 Task: Set up a 75-minute career fair participation.
Action: Mouse pressed left at (84, 140)
Screenshot: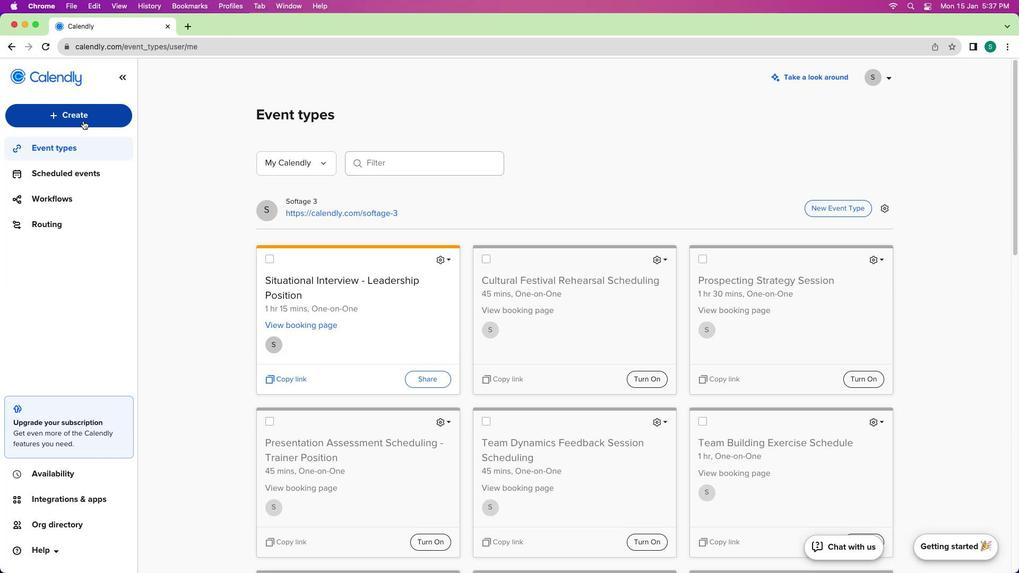 
Action: Mouse moved to (90, 169)
Screenshot: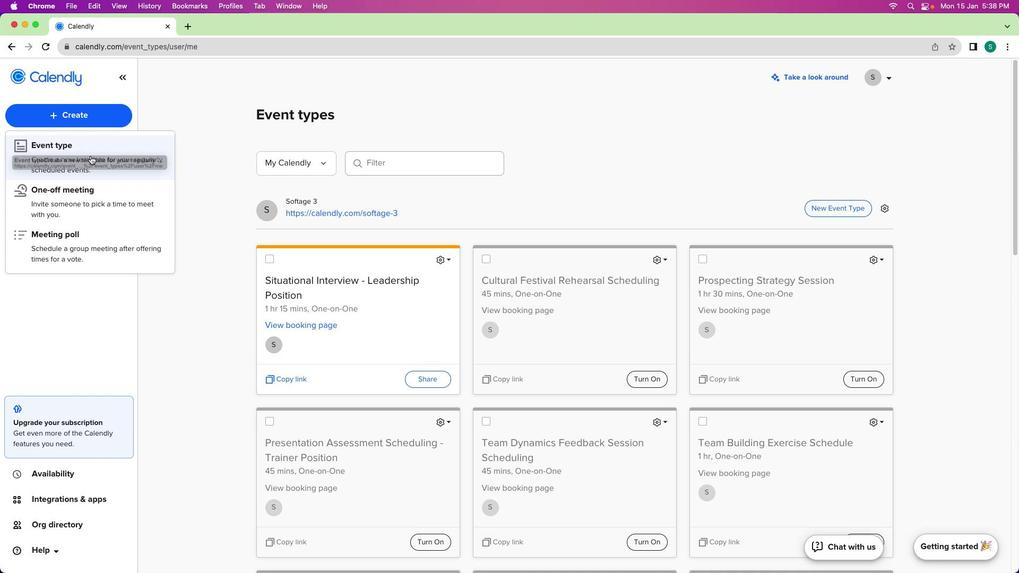 
Action: Mouse pressed left at (90, 169)
Screenshot: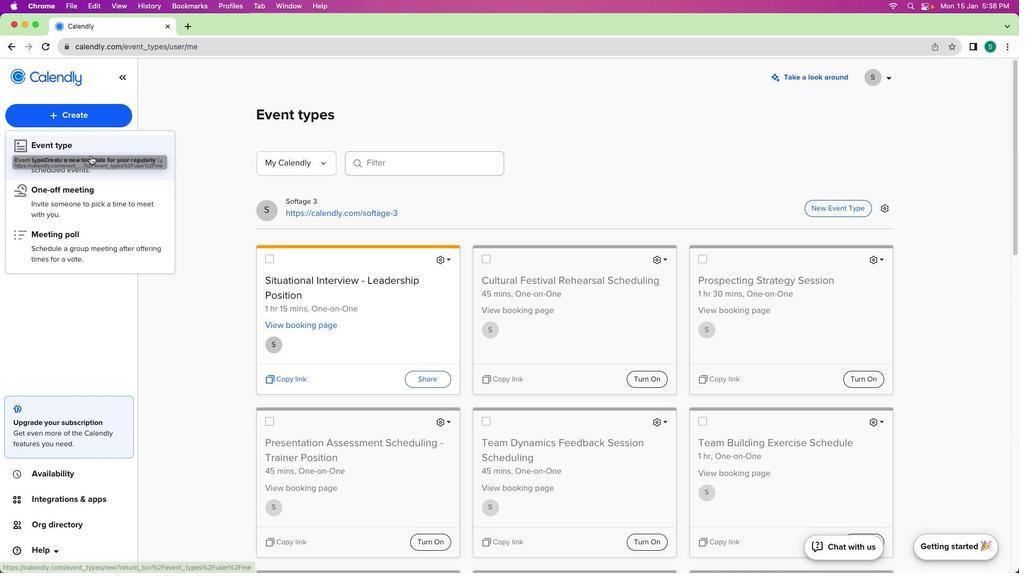 
Action: Mouse moved to (120, 172)
Screenshot: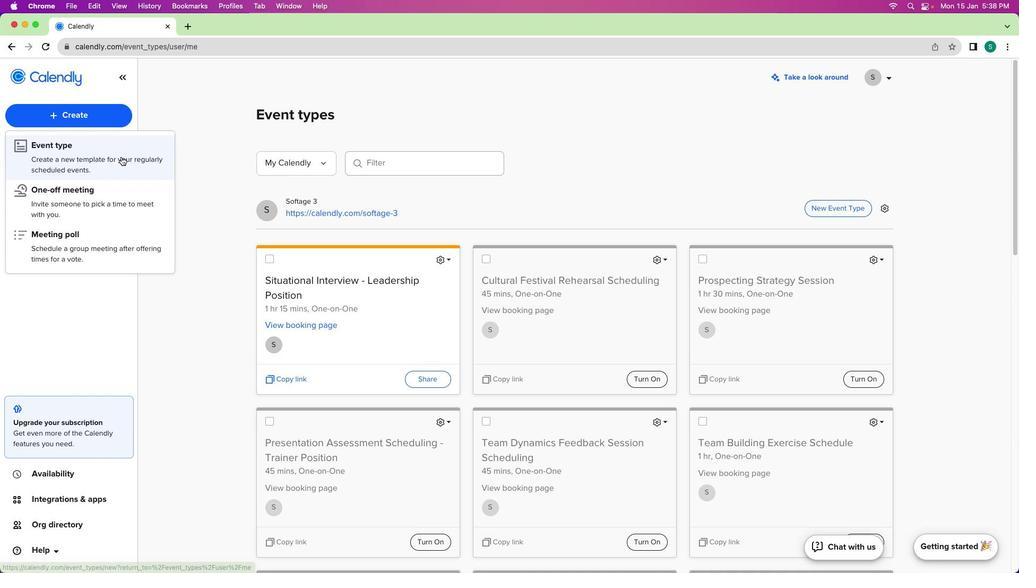 
Action: Mouse pressed left at (120, 172)
Screenshot: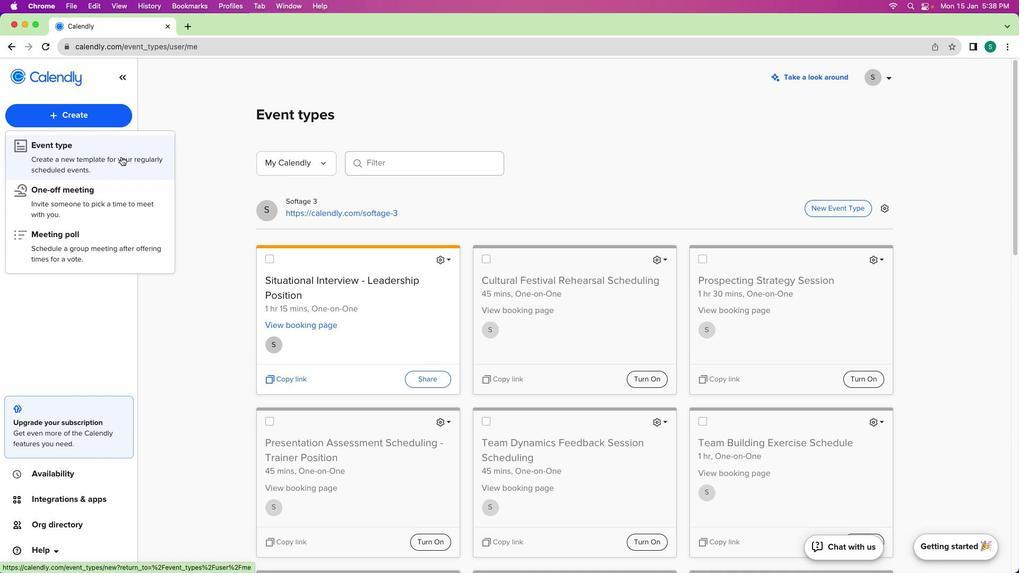 
Action: Mouse moved to (373, 211)
Screenshot: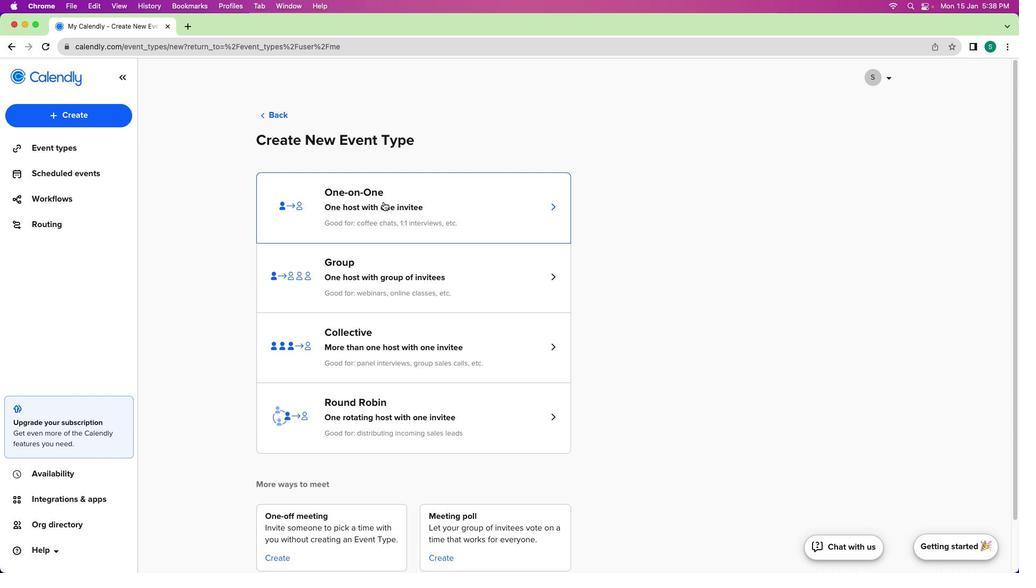 
Action: Mouse pressed left at (373, 211)
Screenshot: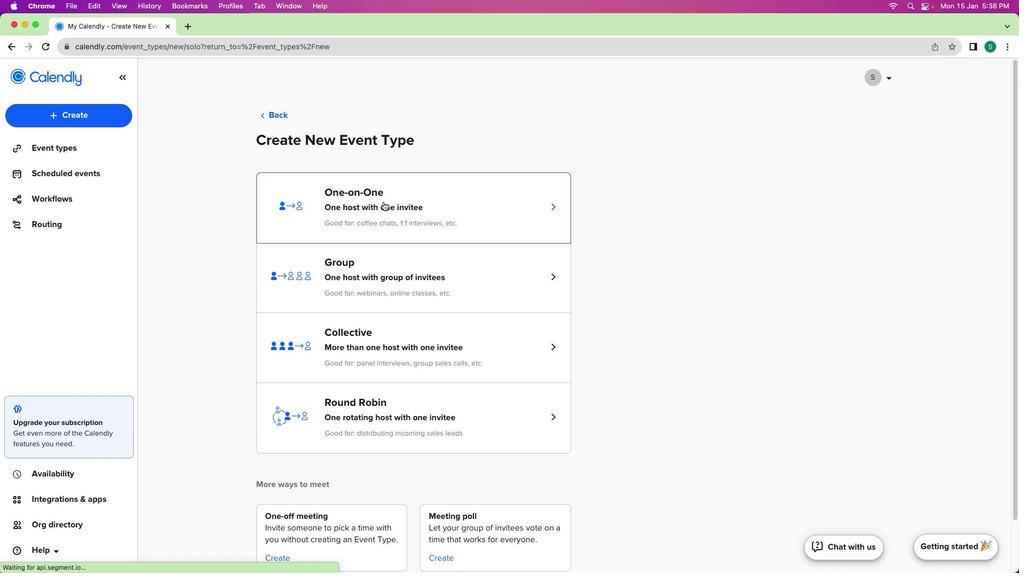 
Action: Mouse moved to (100, 175)
Screenshot: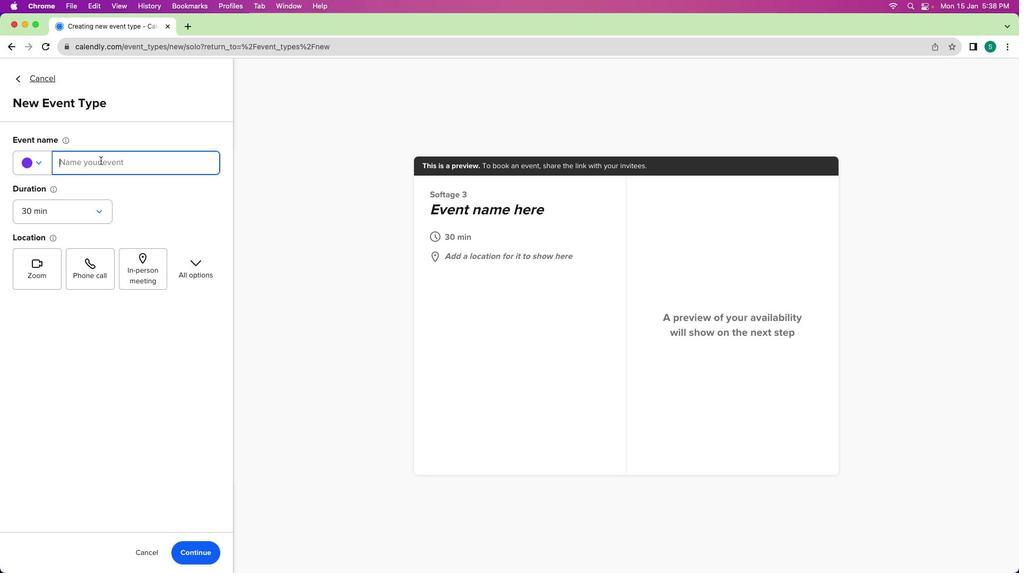 
Action: Mouse pressed left at (100, 175)
Screenshot: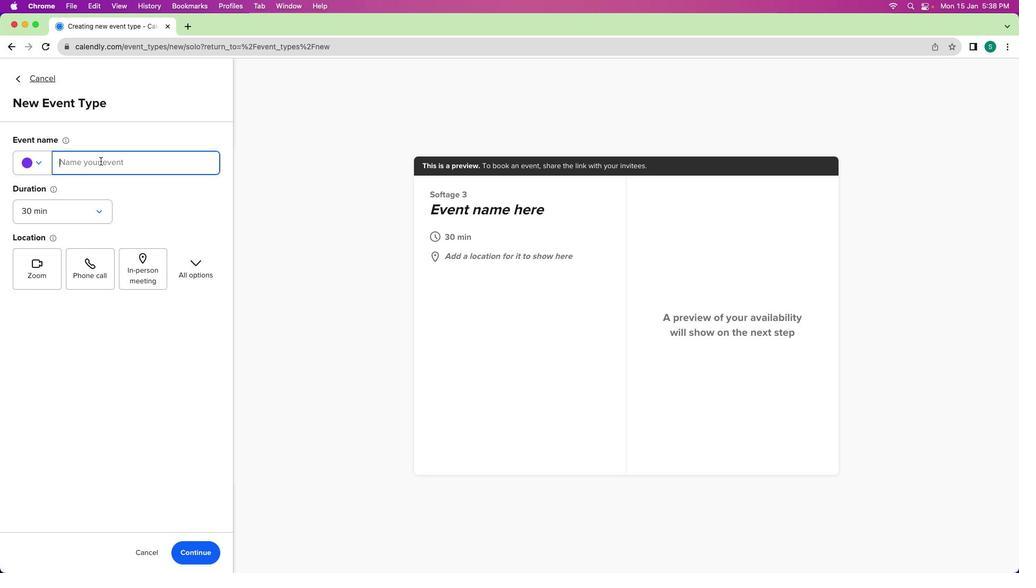 
Action: Mouse moved to (101, 175)
Screenshot: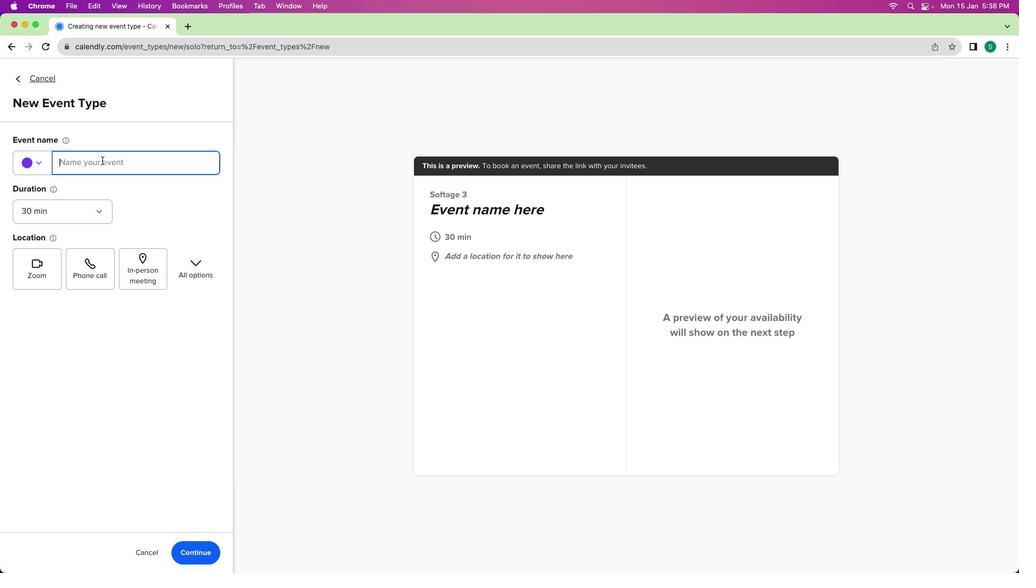 
Action: Key pressed Key.shift'C''a''r''e''e''r'Key.spaceKey.shift'F''a''i''r'Key.spaceKey.spaceKey.backspaceKey.shift'P''r'Key.backspace'a''r''t''i''c''i''p''a''t''i''o''n'Key.spaceKey.shift'S''c''h''e''d''u''l''i''n''g'
Screenshot: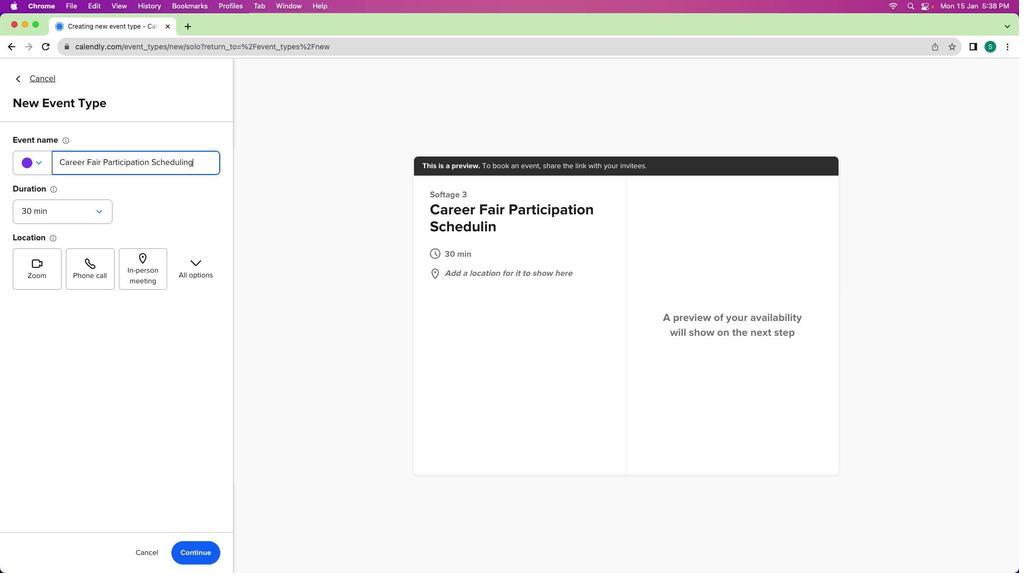 
Action: Mouse moved to (41, 220)
Screenshot: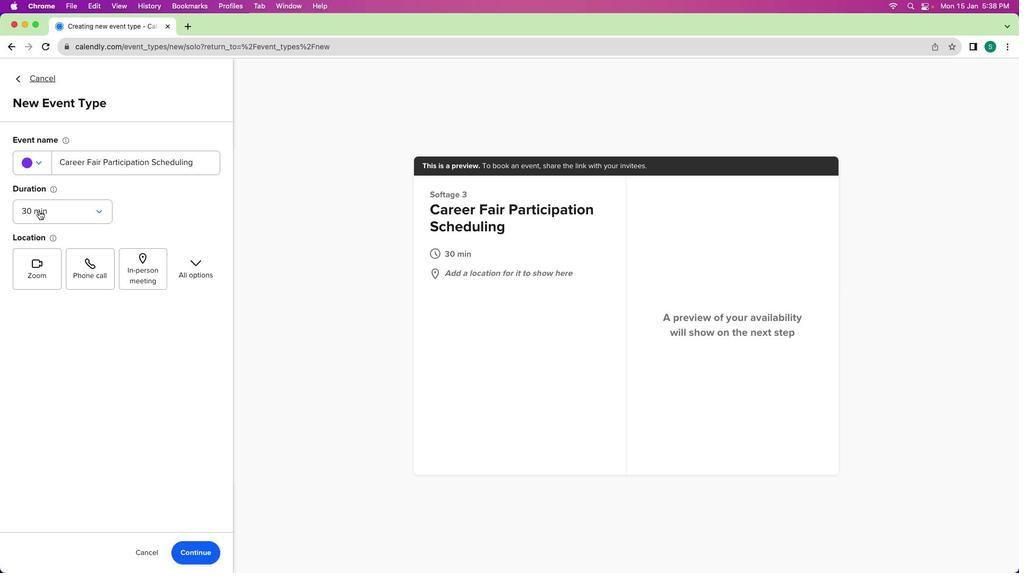 
Action: Mouse pressed left at (41, 220)
Screenshot: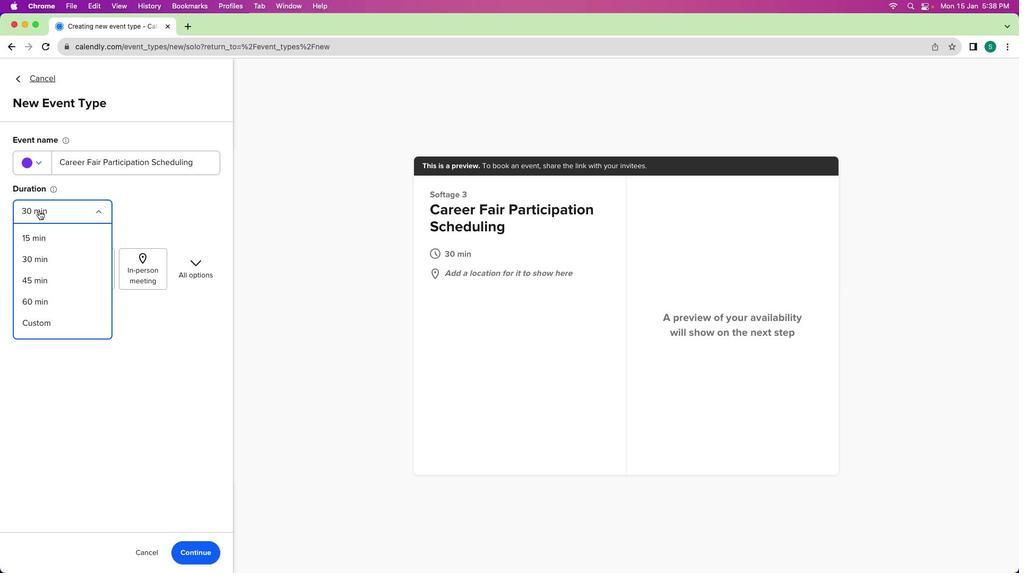 
Action: Mouse moved to (50, 318)
Screenshot: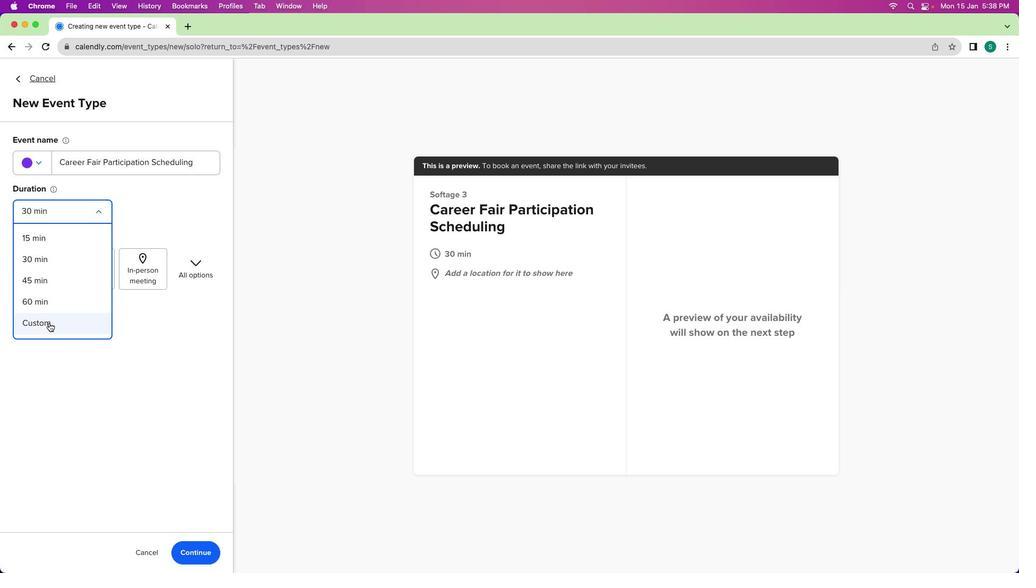
Action: Mouse pressed left at (50, 318)
Screenshot: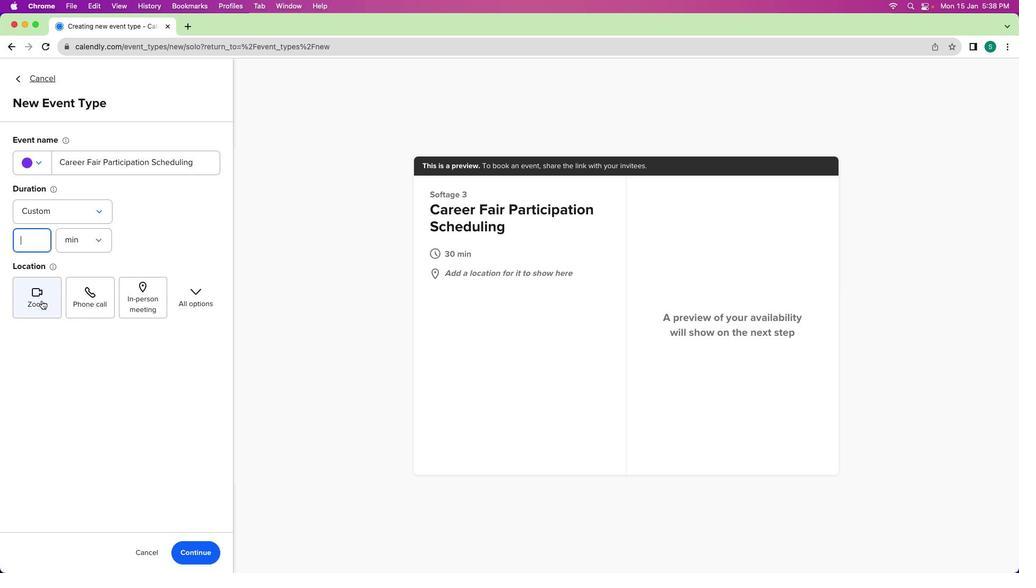 
Action: Mouse moved to (26, 243)
Screenshot: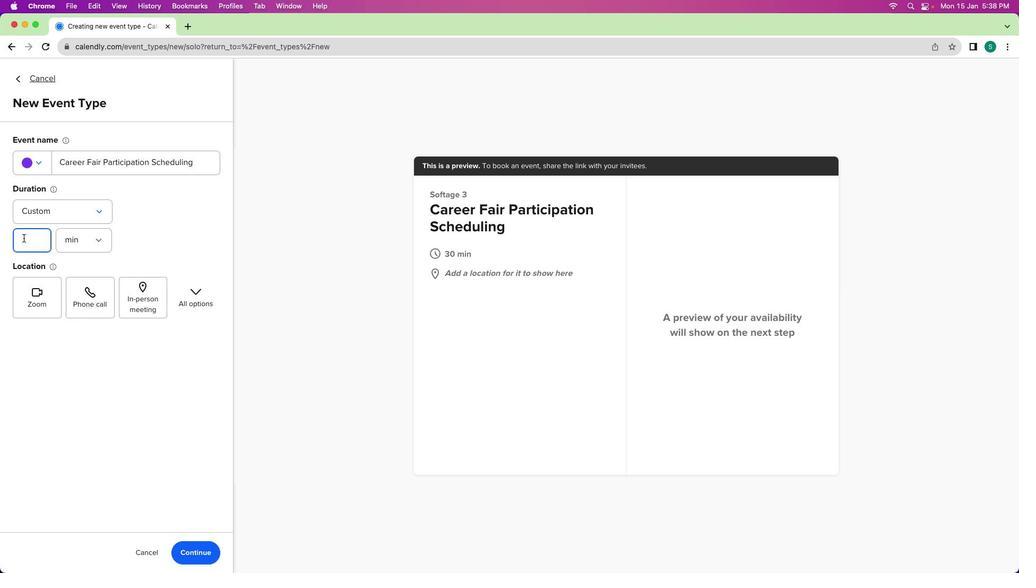 
Action: Key pressed '7''5'
Screenshot: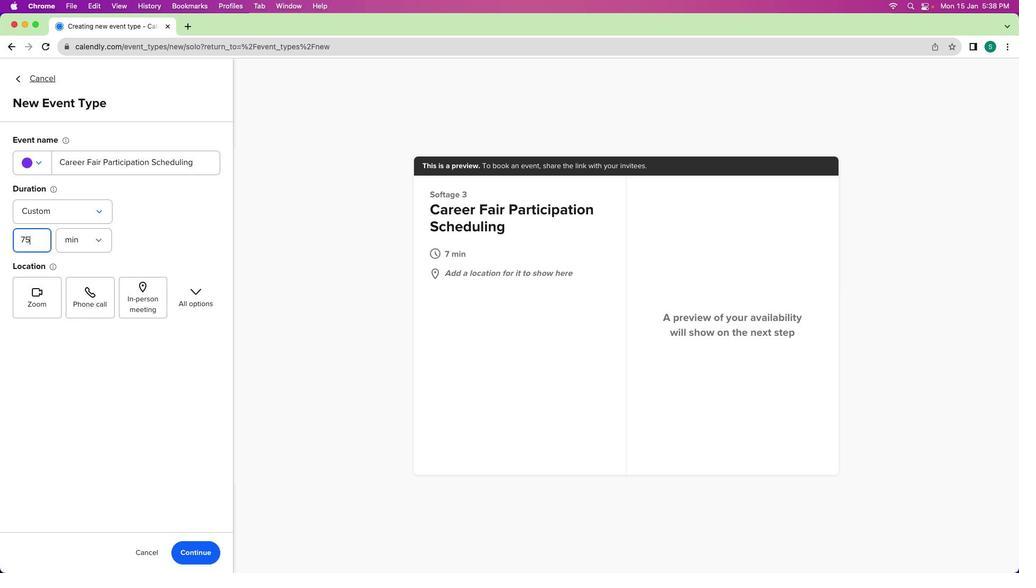 
Action: Mouse moved to (40, 184)
Screenshot: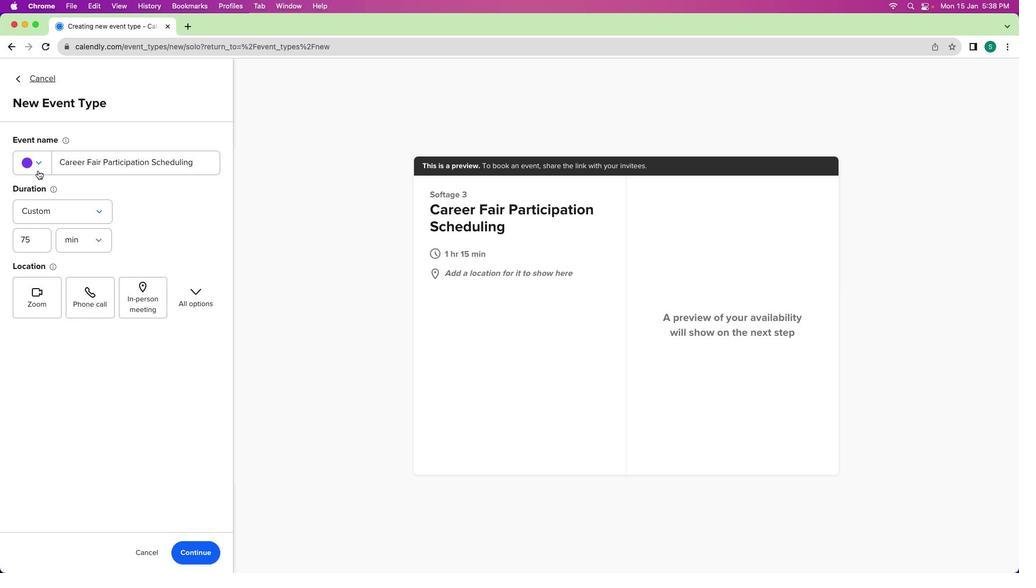 
Action: Mouse pressed left at (40, 184)
Screenshot: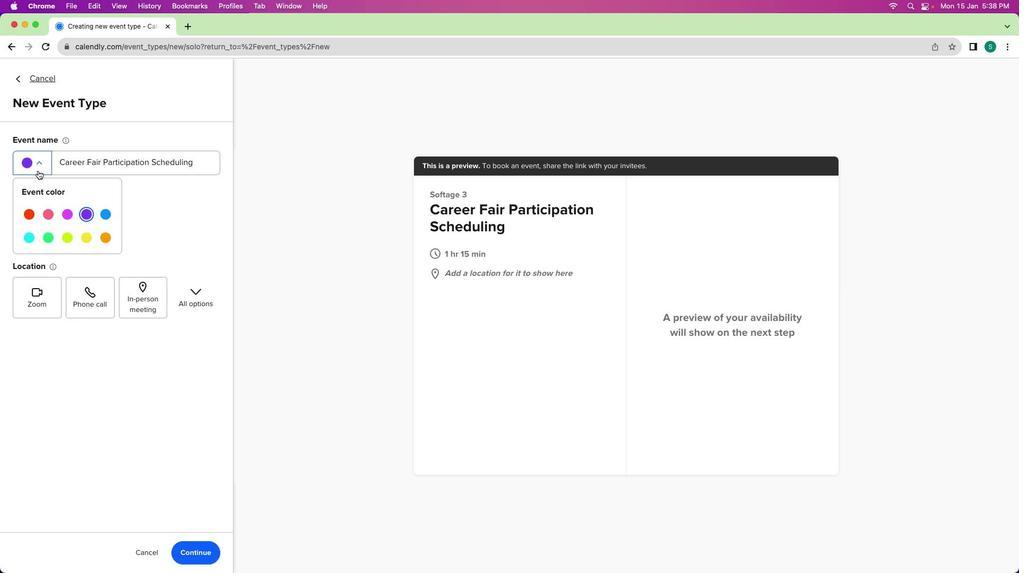 
Action: Mouse moved to (101, 241)
Screenshot: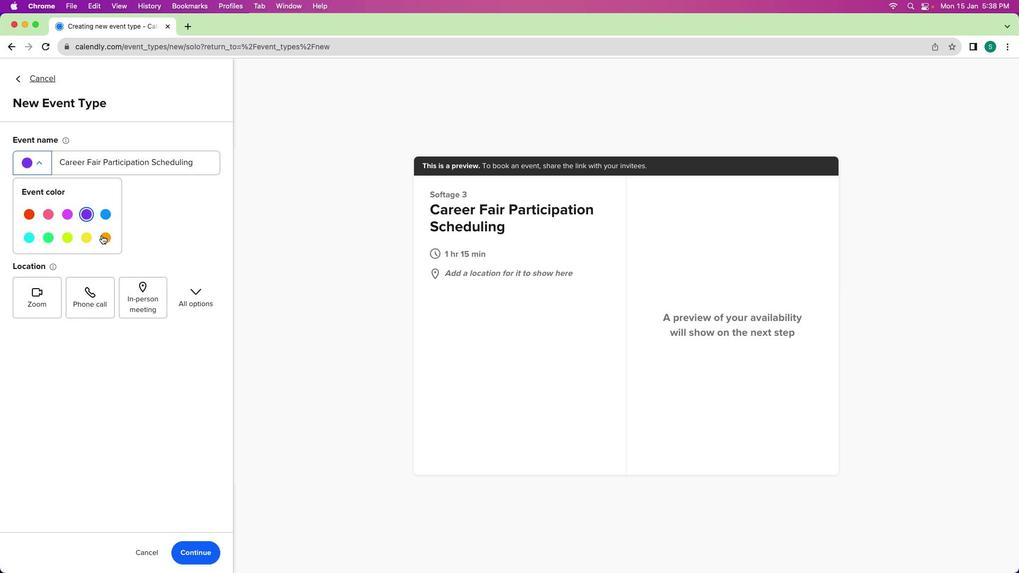 
Action: Mouse pressed left at (101, 241)
Screenshot: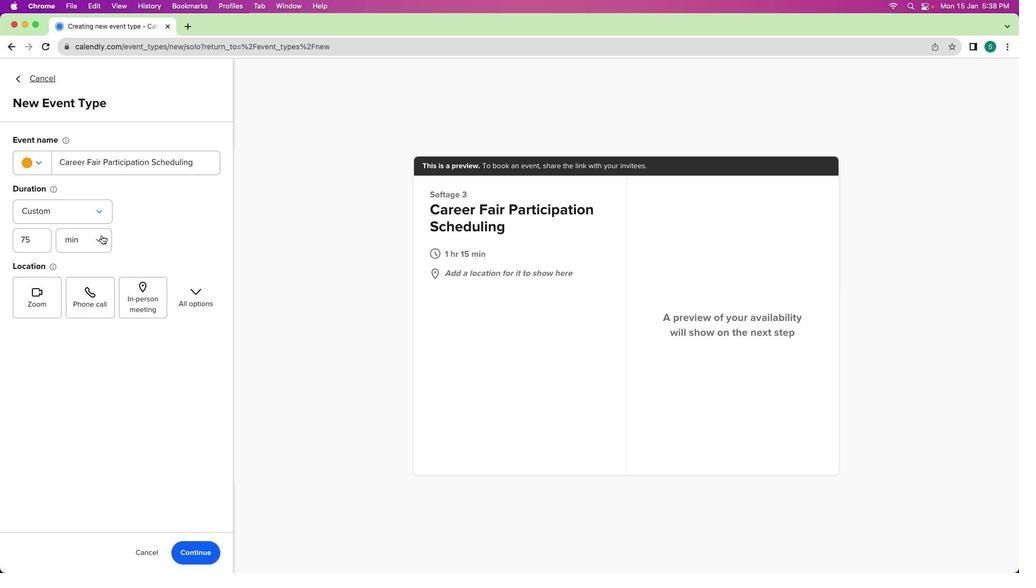
Action: Mouse moved to (132, 309)
Screenshot: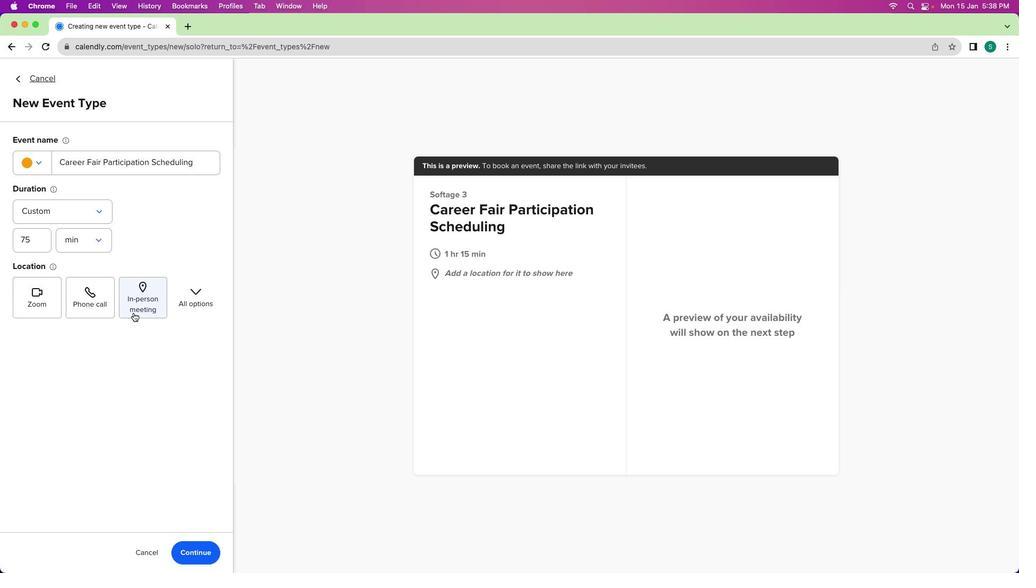
Action: Mouse pressed left at (132, 309)
Screenshot: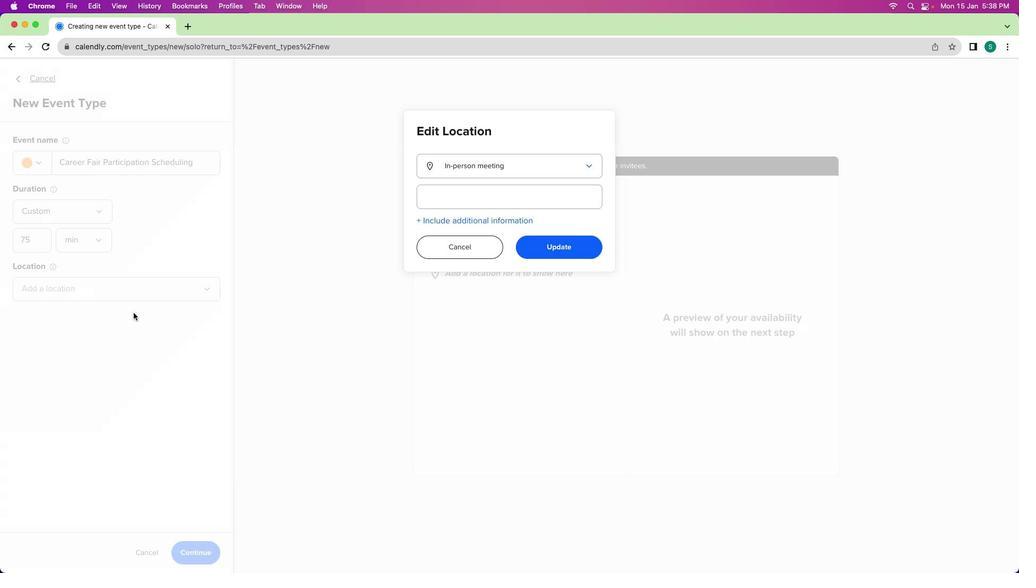 
Action: Mouse moved to (470, 204)
Screenshot: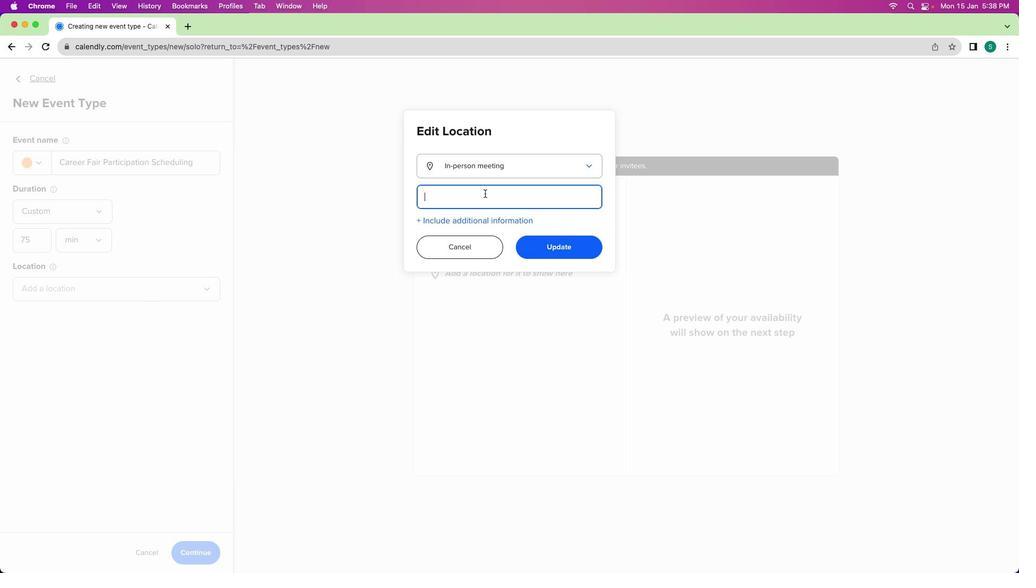 
Action: Mouse pressed left at (470, 204)
Screenshot: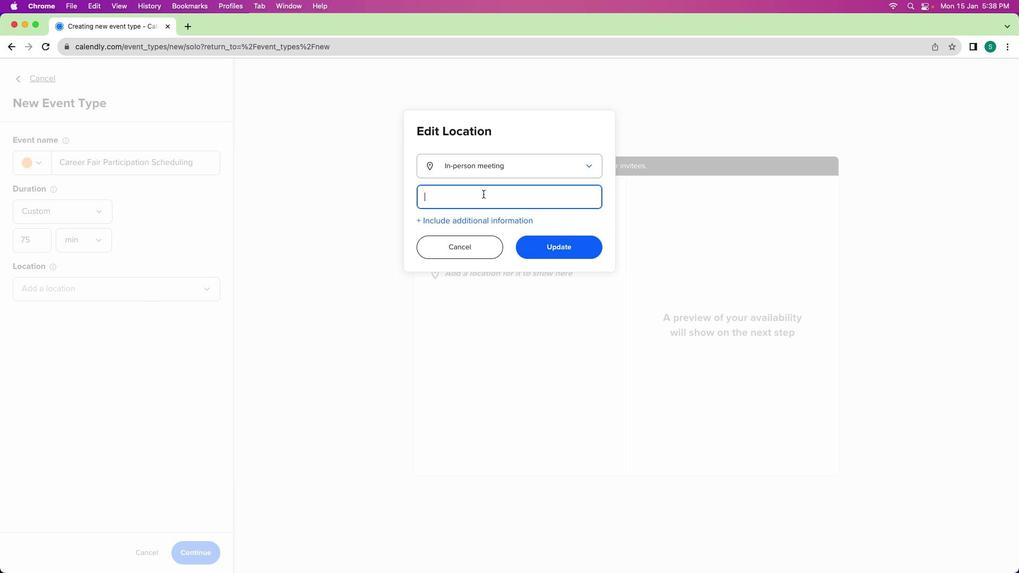 
Action: Mouse moved to (468, 209)
Screenshot: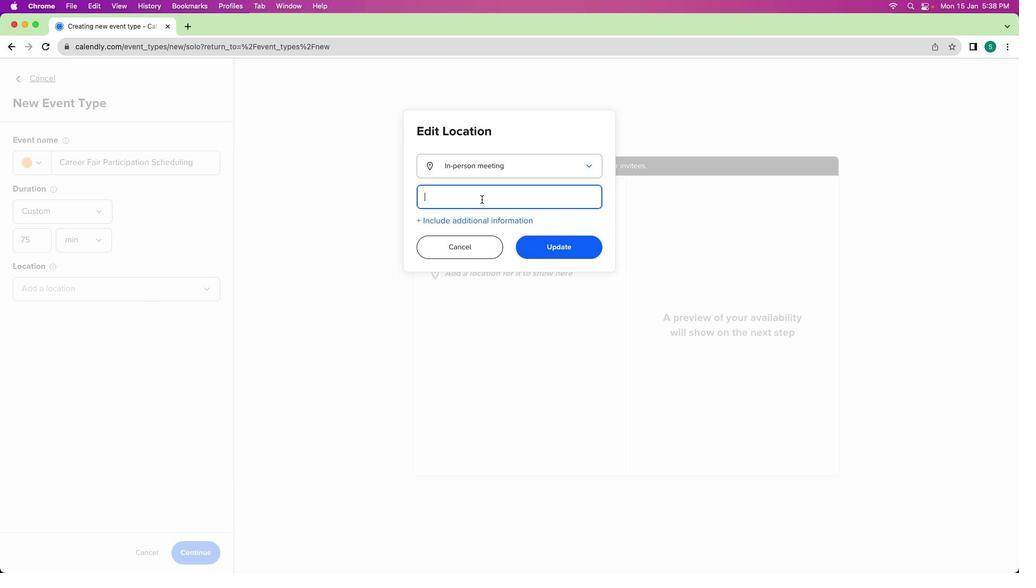 
Action: Key pressed Key.shift'C''a''r''e''e''r'Key.spaceKey.shift'F''i''a'Key.backspaceKey.backspace'a''i''r'
Screenshot: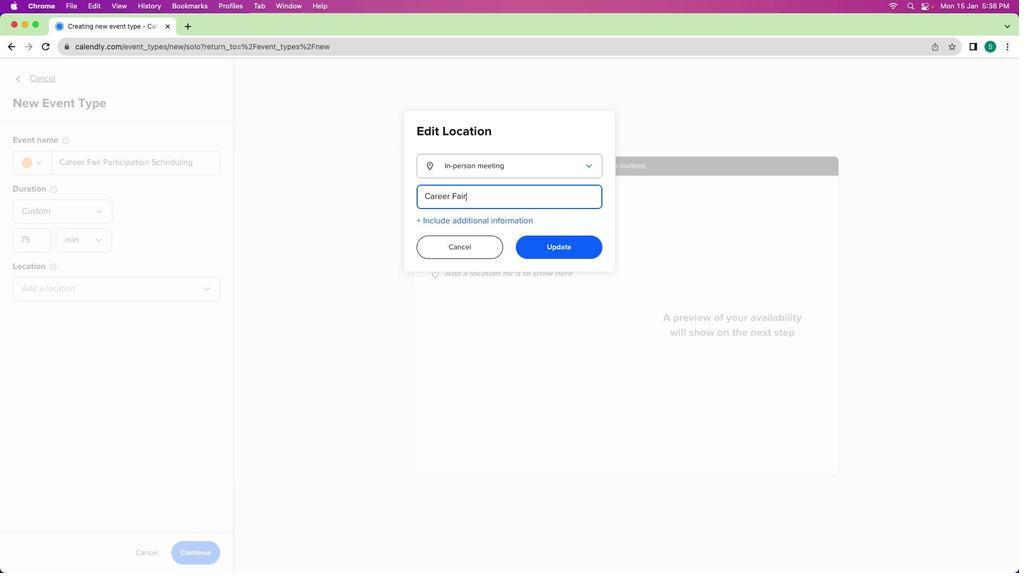 
Action: Mouse moved to (554, 250)
Screenshot: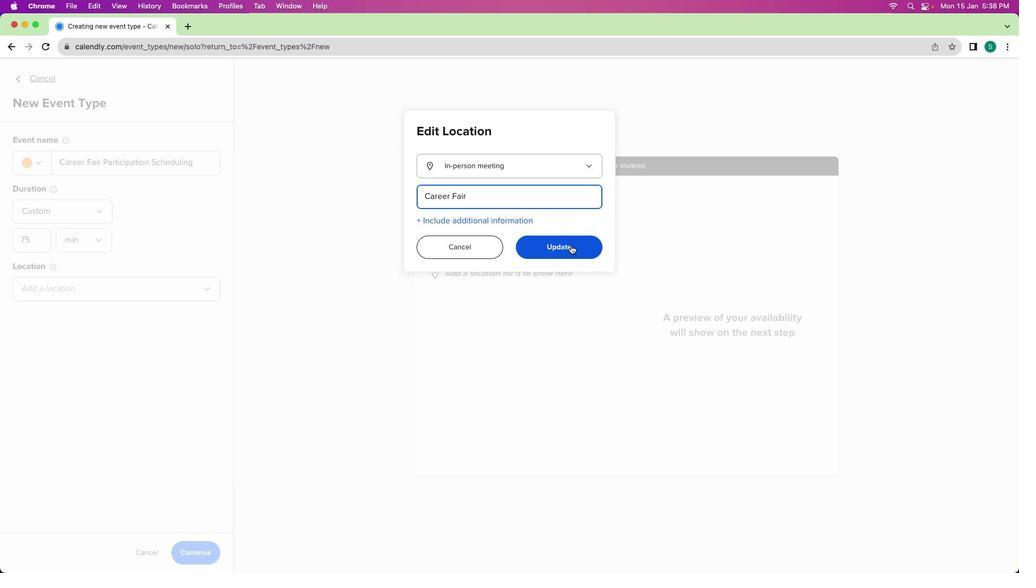 
Action: Mouse pressed left at (554, 250)
Screenshot: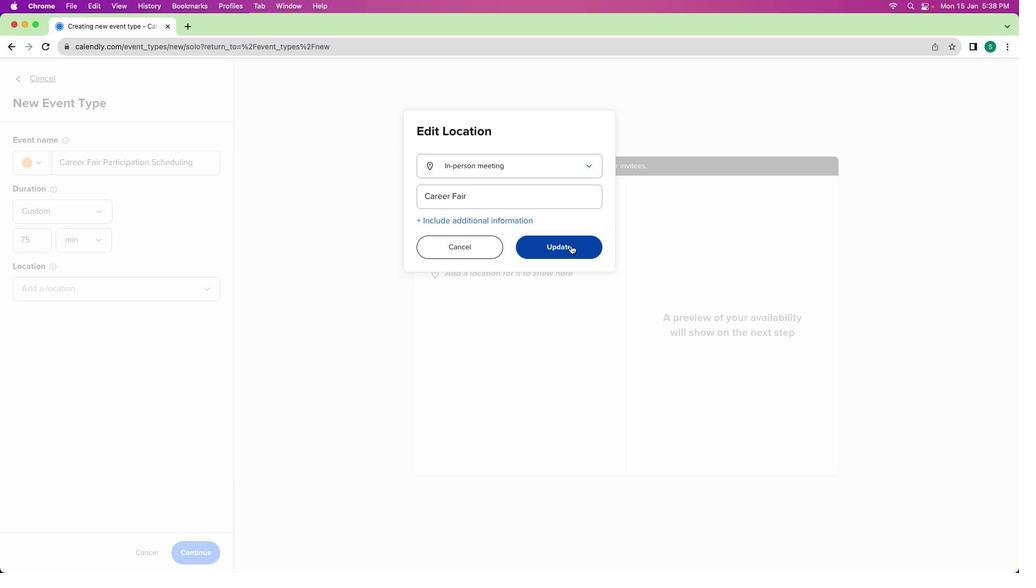 
Action: Mouse moved to (197, 520)
Screenshot: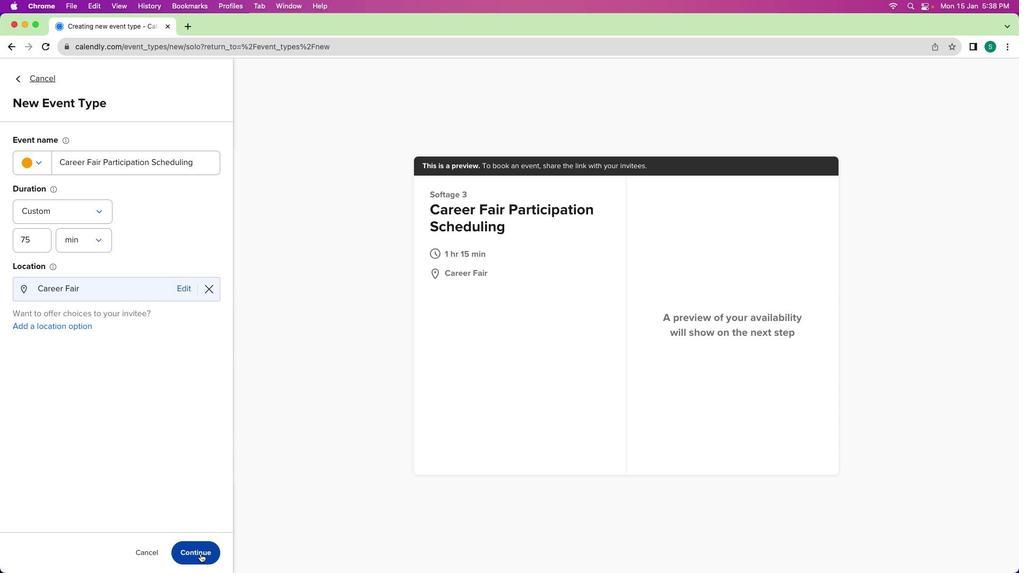 
Action: Mouse pressed left at (197, 520)
Screenshot: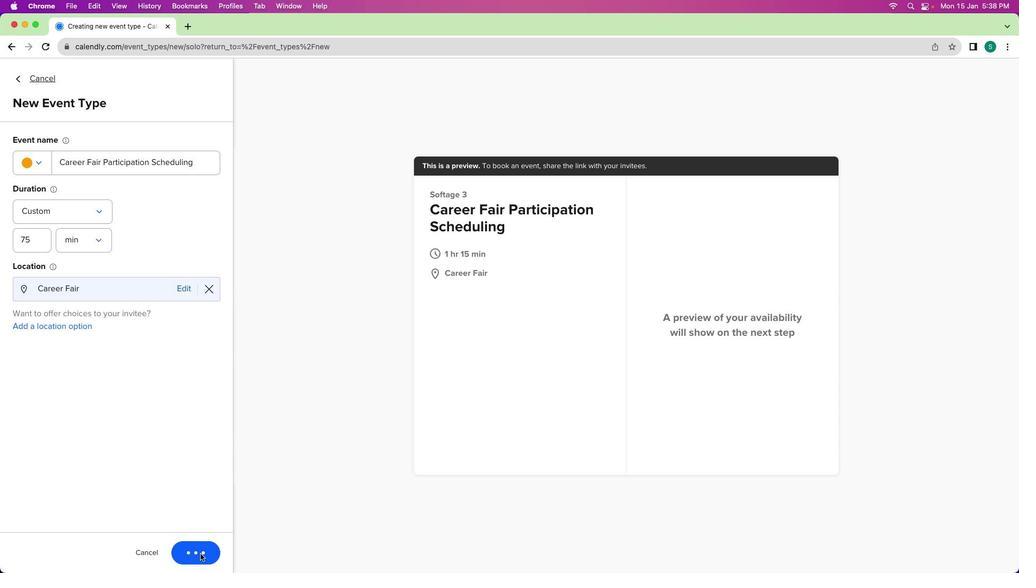 
Action: Mouse moved to (177, 194)
Screenshot: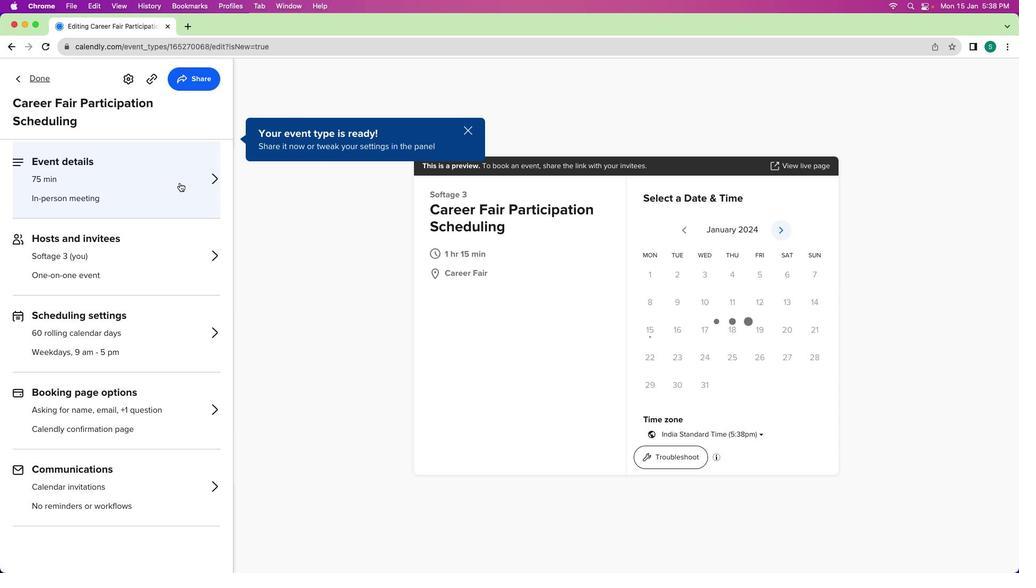 
Action: Mouse pressed left at (177, 194)
Screenshot: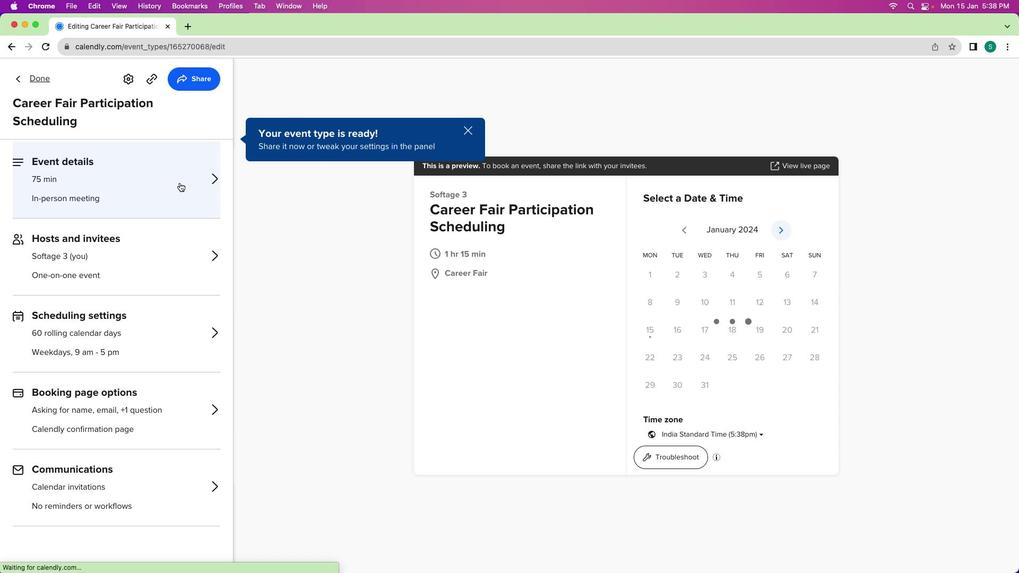 
Action: Mouse moved to (96, 399)
Screenshot: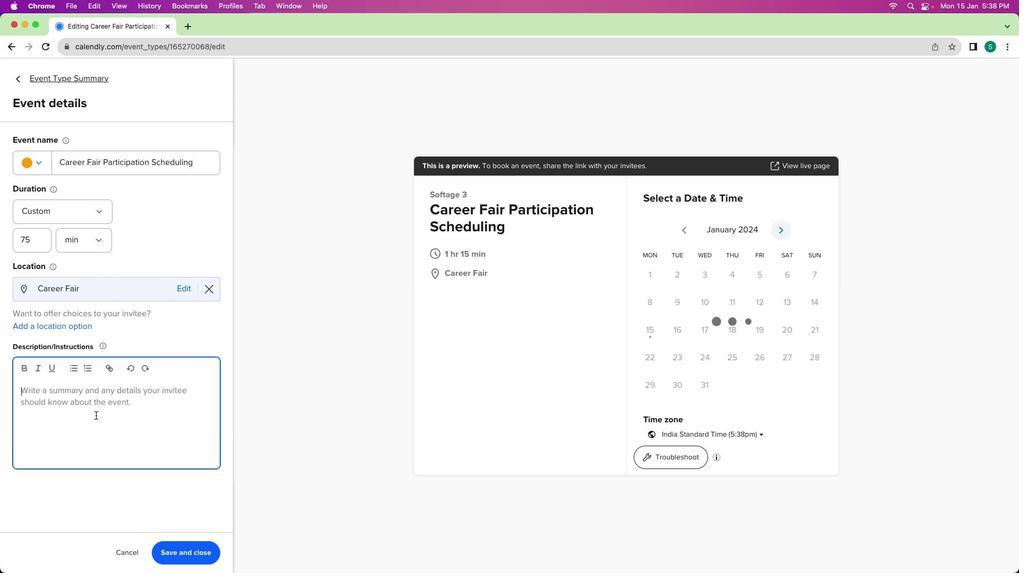 
Action: Mouse pressed left at (96, 399)
Screenshot: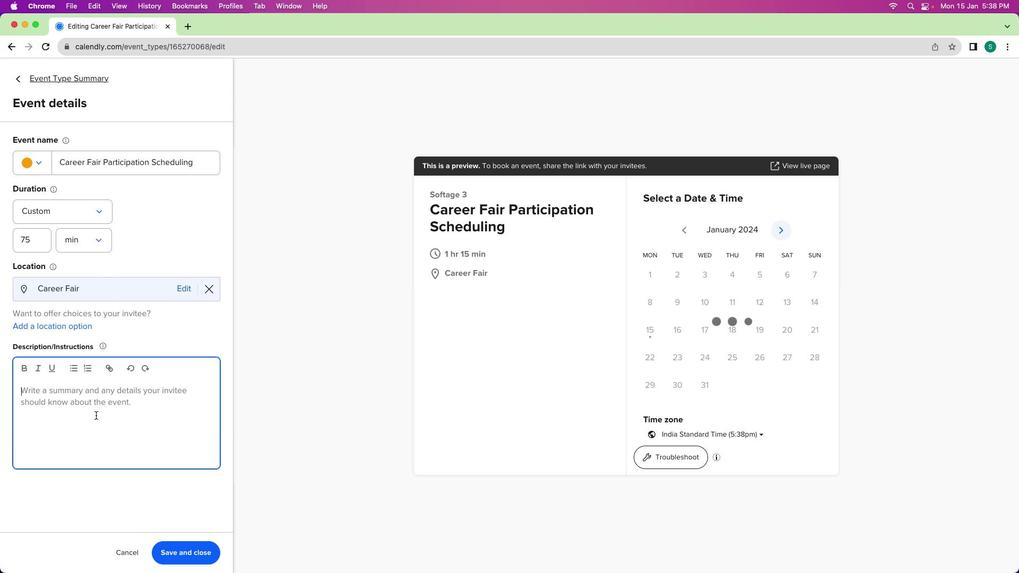 
Action: Mouse moved to (102, 399)
Screenshot: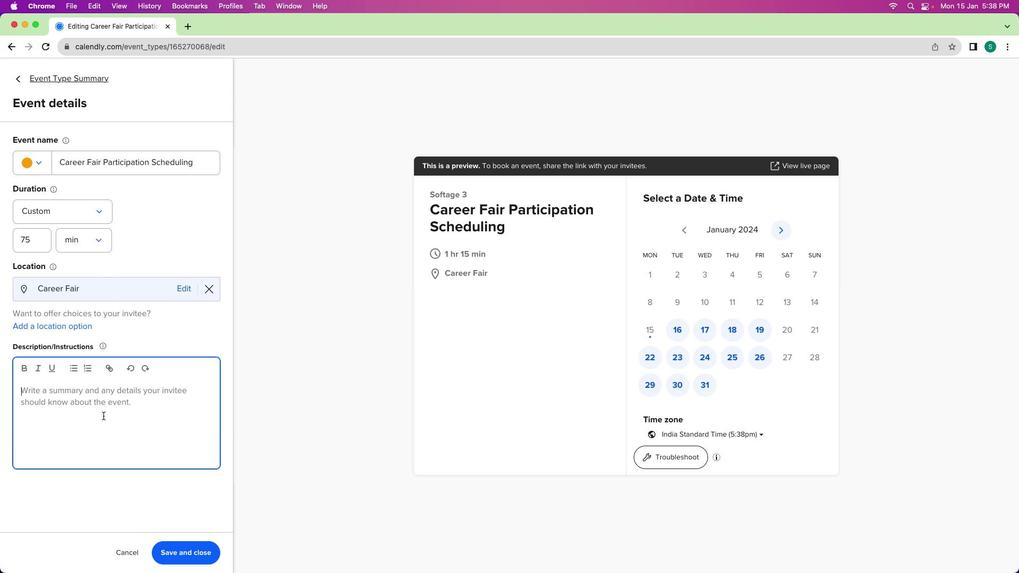 
Action: Key pressed Key.shift'H''e''l''l''o'Key.space't''e''a'','','Key.enterKey.backspaceKey.backspace
Screenshot: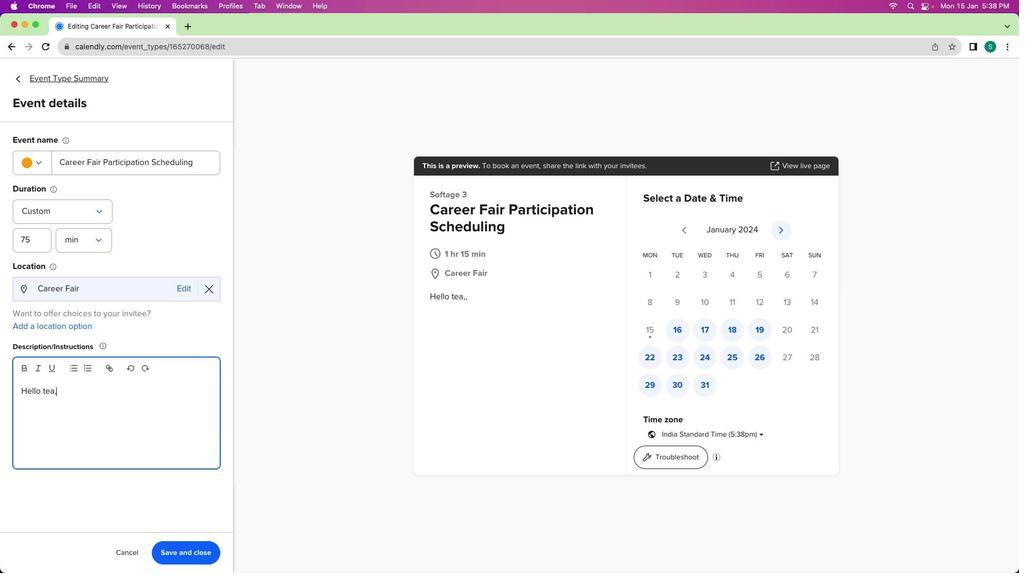 
Action: Mouse moved to (103, 399)
Screenshot: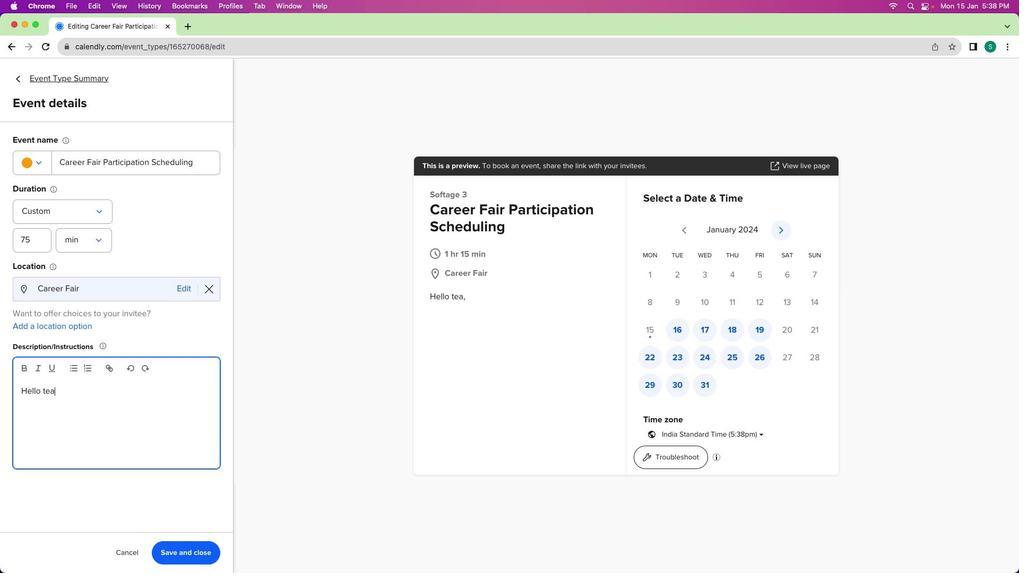 
Action: Key pressed Key.backspaceKey.backspaceKey.backspaceKey.backspaceKey.shiftKey.shift'T''a''y''l''o''r'','Key.enterKey.shift'I'"'"'v''e'Key.space's''c''h''e''d''u''l''e''d'Key.space'a'Key.space's''l''o''t'Key.space'd''o''r'Key.space'o''u''r'Key.spaceKey.leftKey.leftKey.leftKey.leftKey.leftKey.leftKey.leftKey.backspace'f'Key.down'p''a''r''t''i''c''i''a'Key.backspace'p''a''t''i''o''n'Key.space'i''n'Key.space't''h''e'Key.space'u''p''c''o''m''i''n''g'Key.space'c''a''r''r''o'Key.backspaceKey.backspace'r''r'Key.backspaceKey.backspace'e''e''r'Key.space'd'Key.backspace'f''a''i''r''.'Key.spaceKey.shift'L''e''t'"'"'s'Key.space'p''r''e''p''a''r''e'Key.space't''o'Key.space
Screenshot: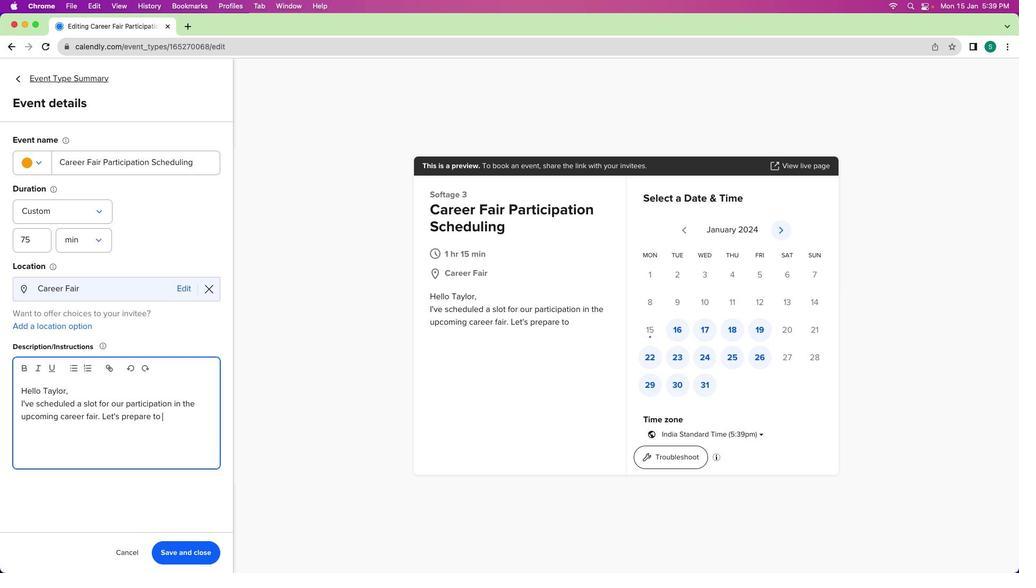 
Action: Mouse moved to (14, 403)
Screenshot: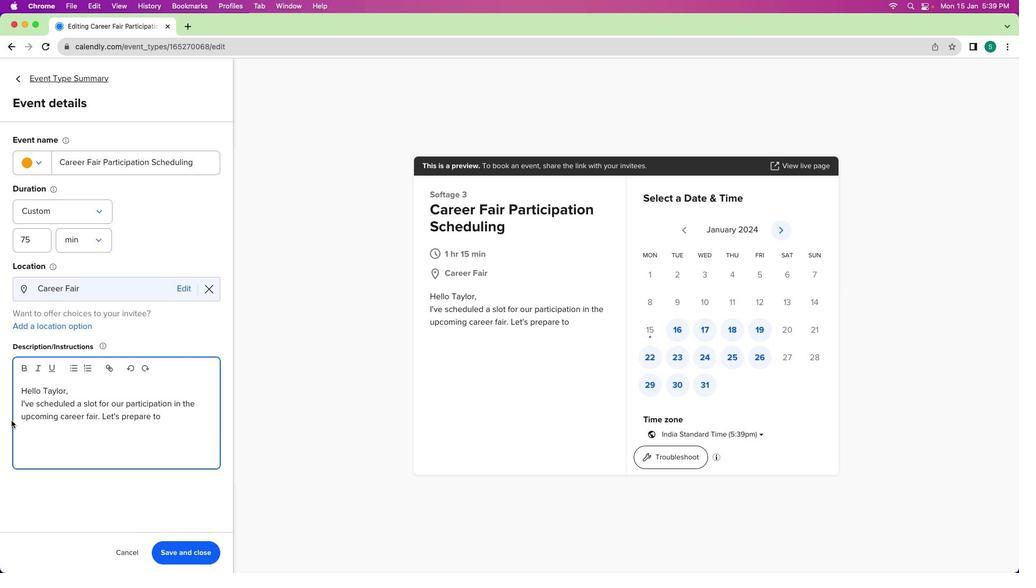 
Action: Key pressed 's''h''o''w''c''a''s''e'Key.space'o''u''r'Key.space'o''p''p''o''r''t''u''n''i''t''i''e''s'','Key.space'e''n''g''a''g''e'Key.space'w''i''t''h'Key.space'p''o''t''e''n''t''i''a''l'Key.space'c''a''n''d''i''d''a''t''e''s'','Key.space'a''n''d'Key.space'm''a''e'Key.backspace'k''e'Key.space'a'Key.space'p''o''r'Key.backspace's''i''t''i''v''e'Key.space'i''m''p''a''c''t''.'Key.enterKey.shift'L''o''o''k''i''n''g'Key.space'f''o''r''w''a''r''d'Key.space't''o'Key.space'a'Key.space's''u''c''c''e''s''s''f''u''l'Key.space'a''n''d'Key.space'p''r''o''d''d''u''c''t''i''v''e'Key.space'c''a'Key.upKey.rightKey.rightKey.rightKey.rightKey.rightKey.rightKey.rightKey.rightKey.rightKey.rightKey.rightKey.rightKey.rightKey.rightKey.rightKey.rightKey.rightKey.rightKey.rightKey.rightKey.rightKey.rightKey.rightKey.rightKey.rightKey.rightKey.rightKey.rightKey.rightKey.rightKey.rightKey.rightKey.rightKey.rightKey.rightKey.rightKey.rightKey.rightKey.backspaceKey.down'r''e''e''r'Key.space'f''a''i''r'Key.shift_r'!'Key.enterKey.shift'B''e''s''t'Key.space'r''e''g''a''r''d''s'','Key.enterKey.shift'J''a''c''o''n'Key.backspace'b'
Screenshot: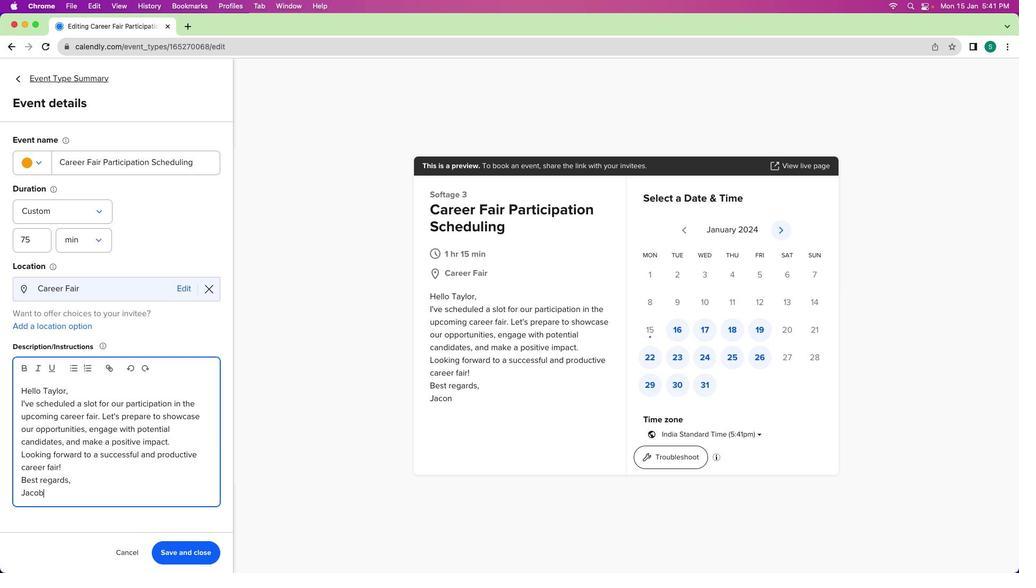 
Action: Mouse moved to (185, 521)
Screenshot: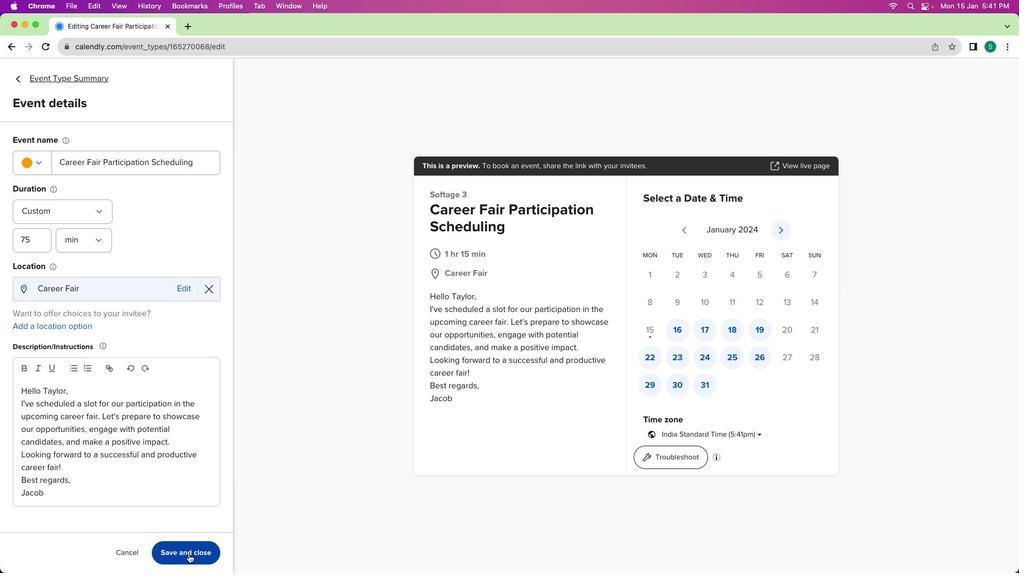 
Action: Mouse pressed left at (185, 521)
Screenshot: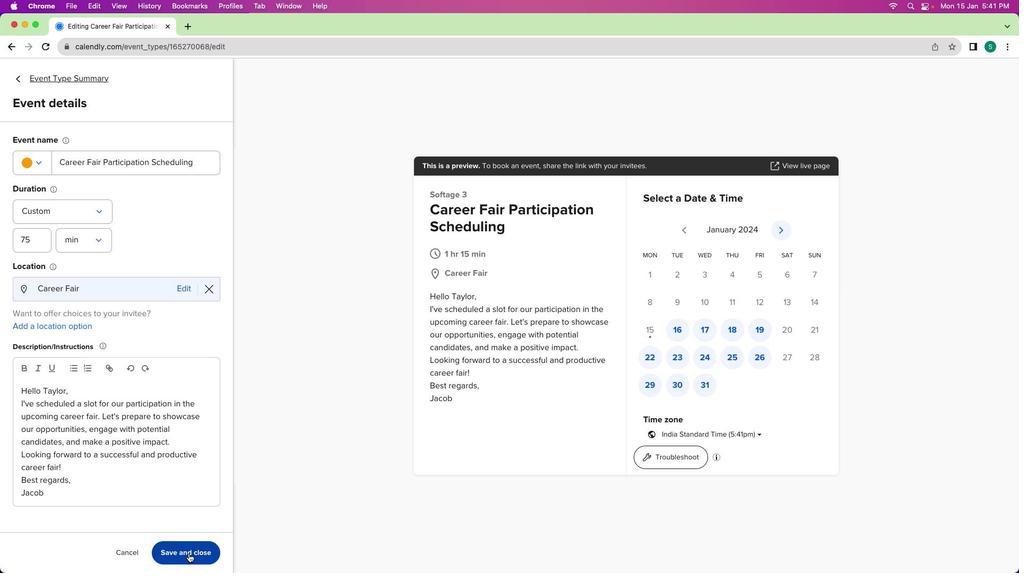 
Action: Mouse moved to (155, 323)
Screenshot: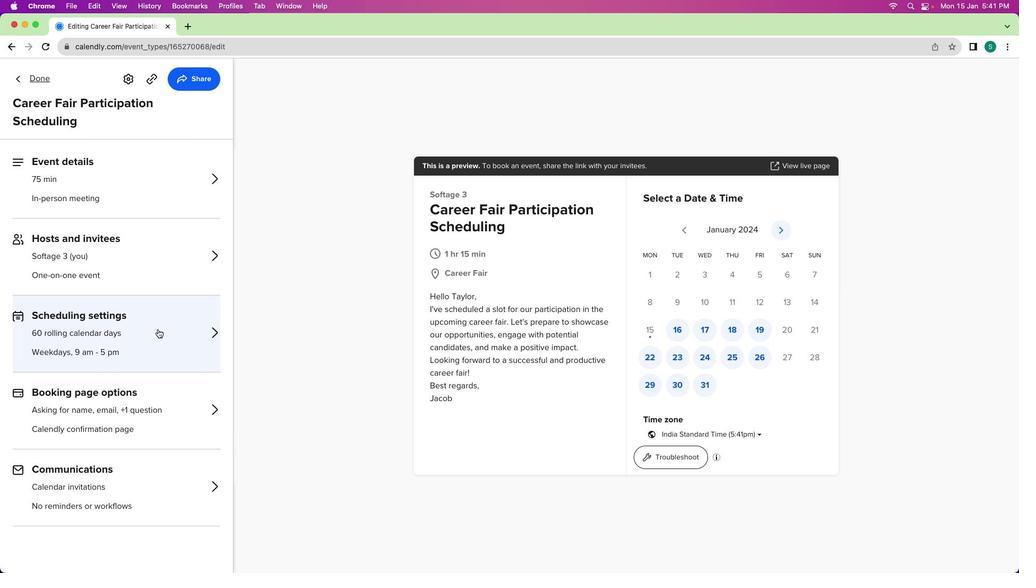 
Action: Mouse pressed left at (155, 323)
Screenshot: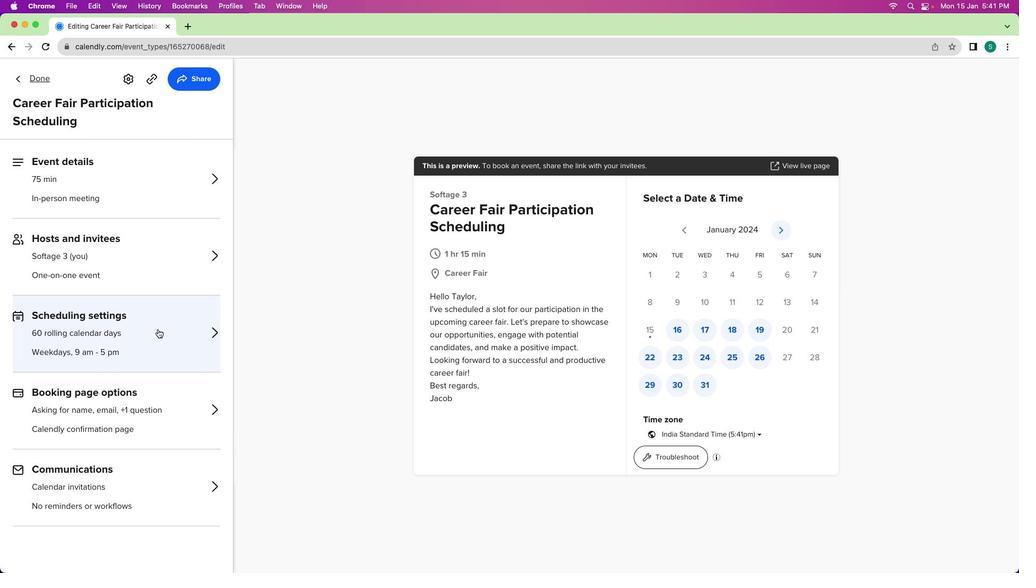 
Action: Mouse moved to (185, 381)
Screenshot: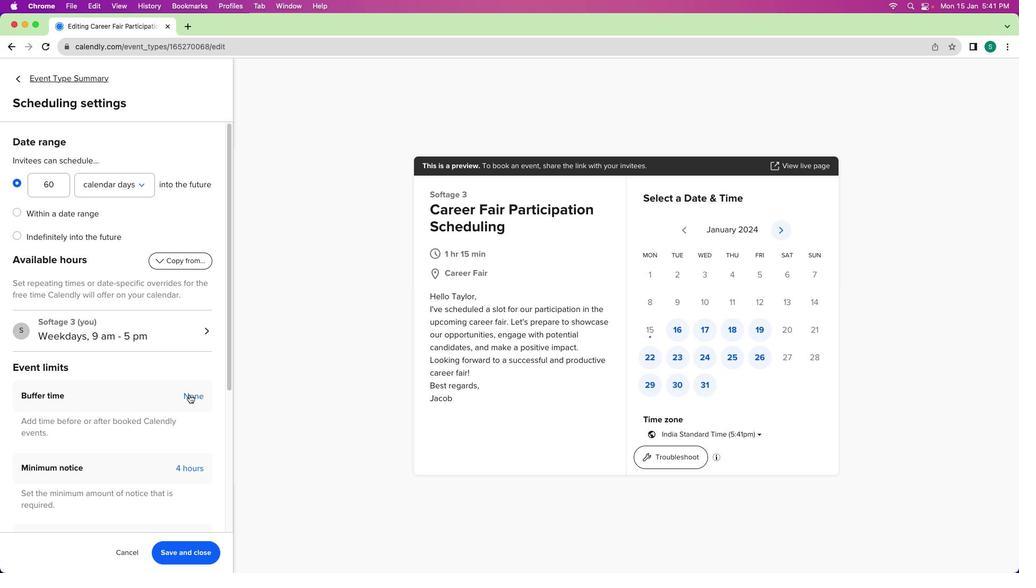 
Action: Mouse pressed left at (185, 381)
Screenshot: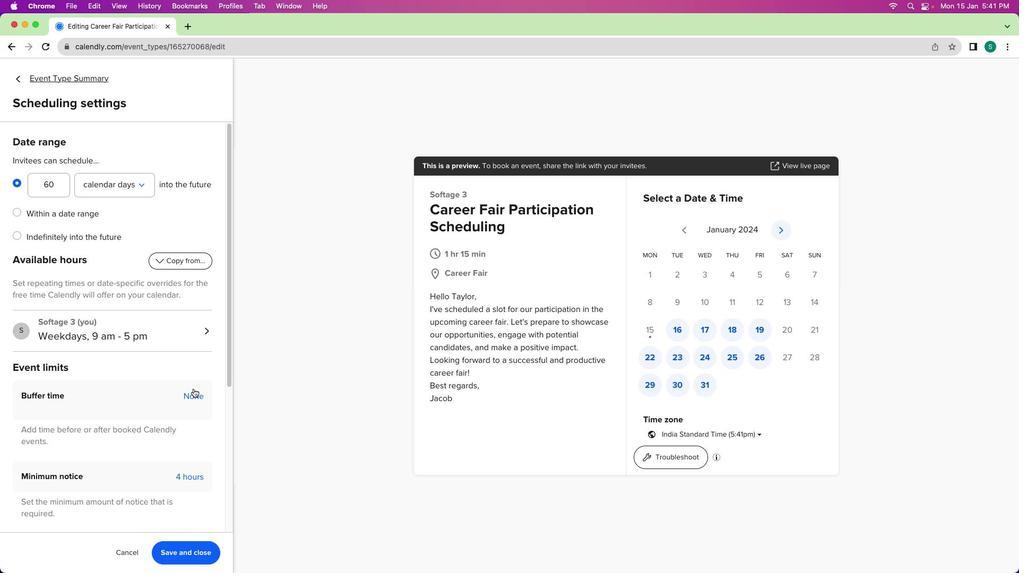 
Action: Mouse moved to (188, 368)
Screenshot: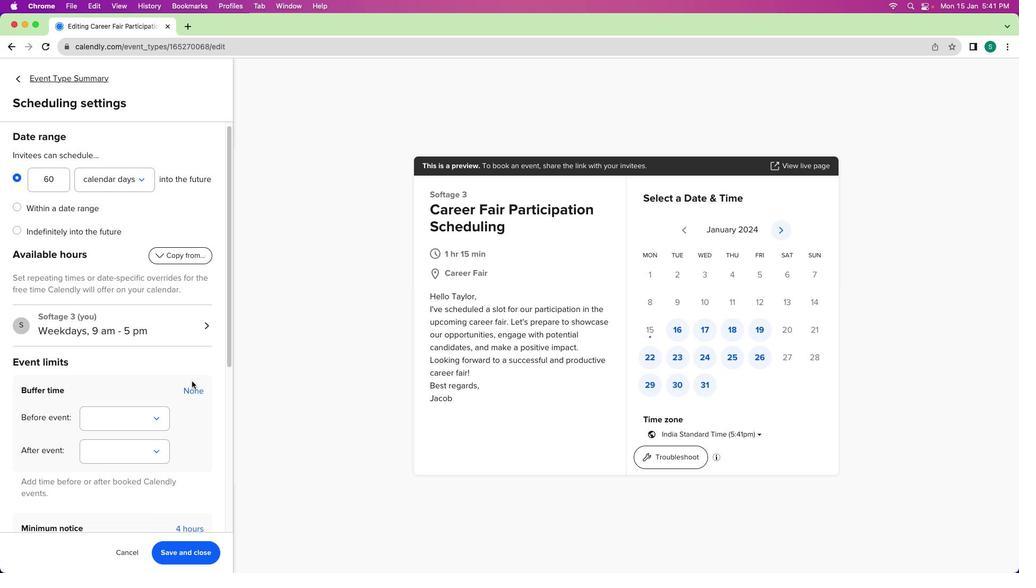 
Action: Mouse scrolled (188, 368) with delta (3, 34)
Screenshot: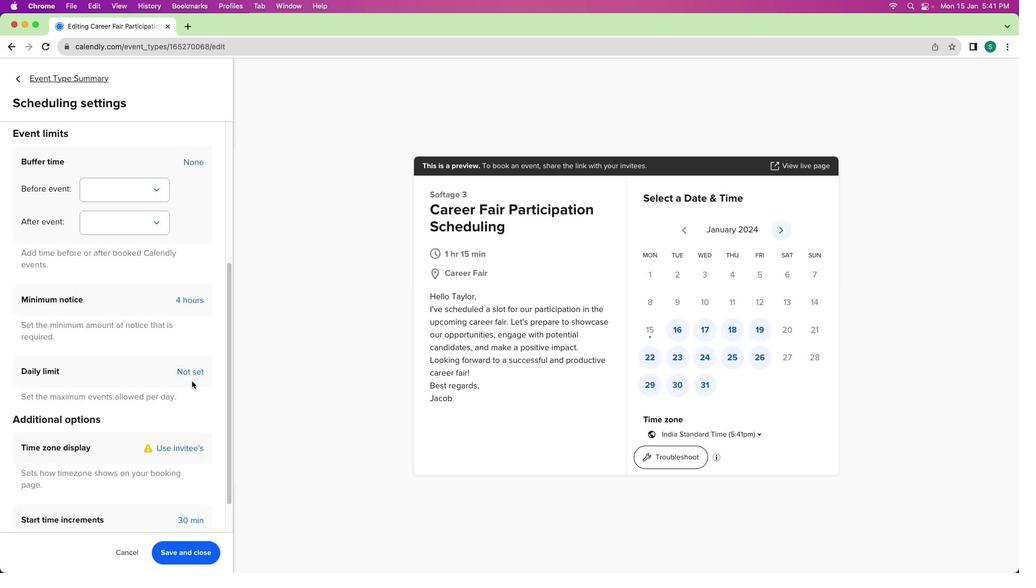 
Action: Mouse scrolled (188, 368) with delta (3, 34)
Screenshot: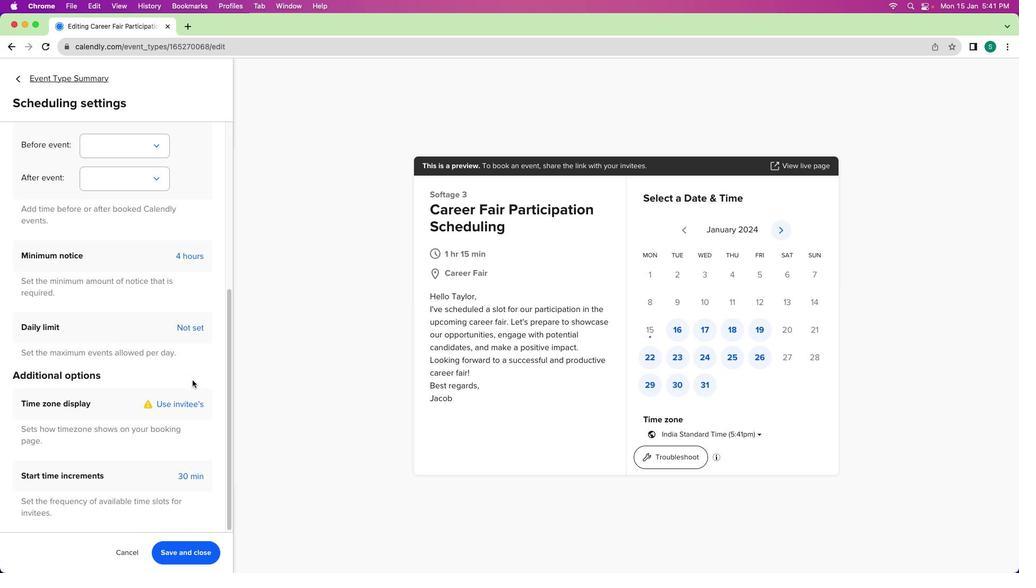
Action: Mouse scrolled (188, 368) with delta (3, 33)
Screenshot: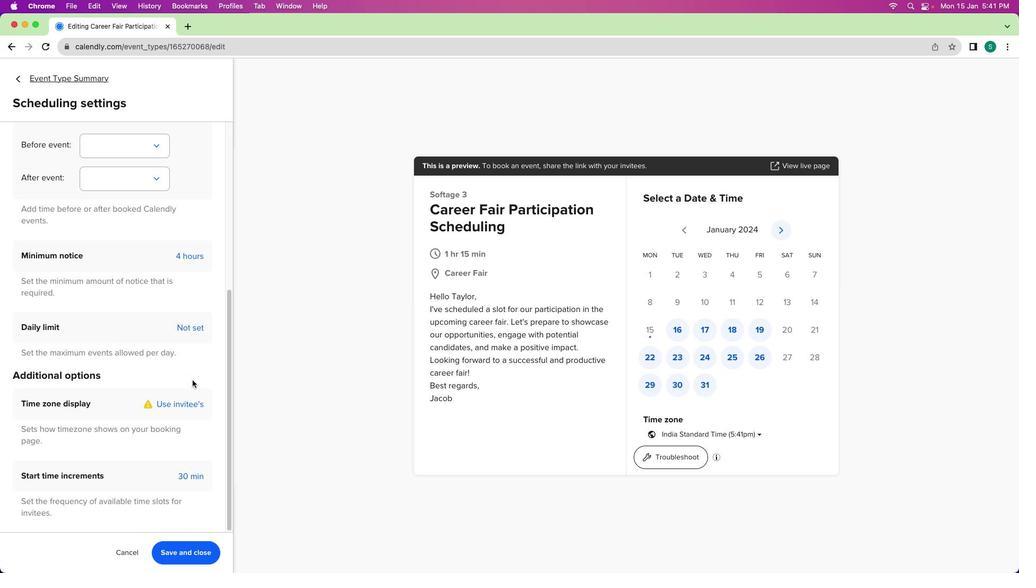 
Action: Mouse scrolled (188, 368) with delta (3, 32)
Screenshot: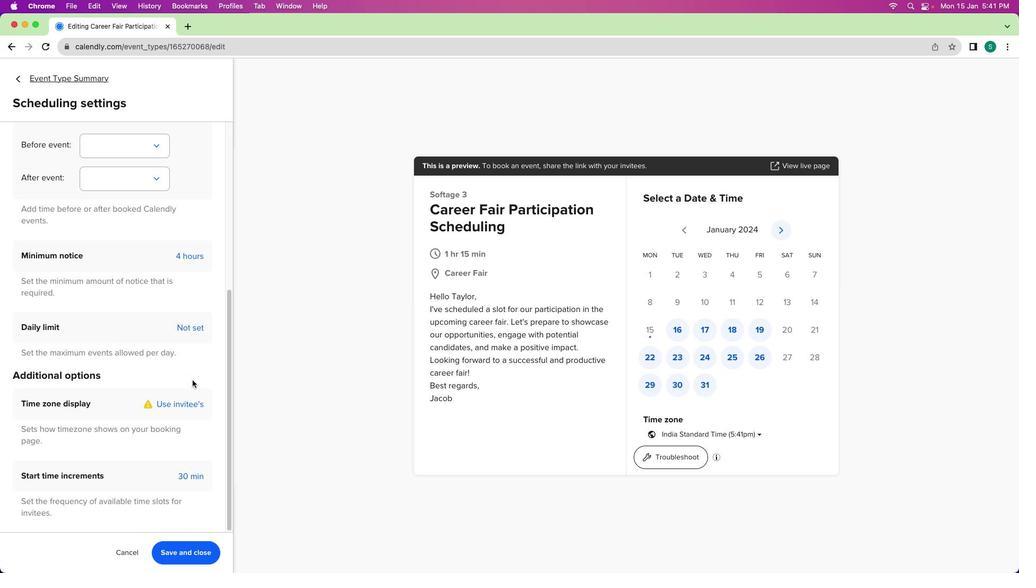 
Action: Mouse scrolled (188, 368) with delta (3, 32)
Screenshot: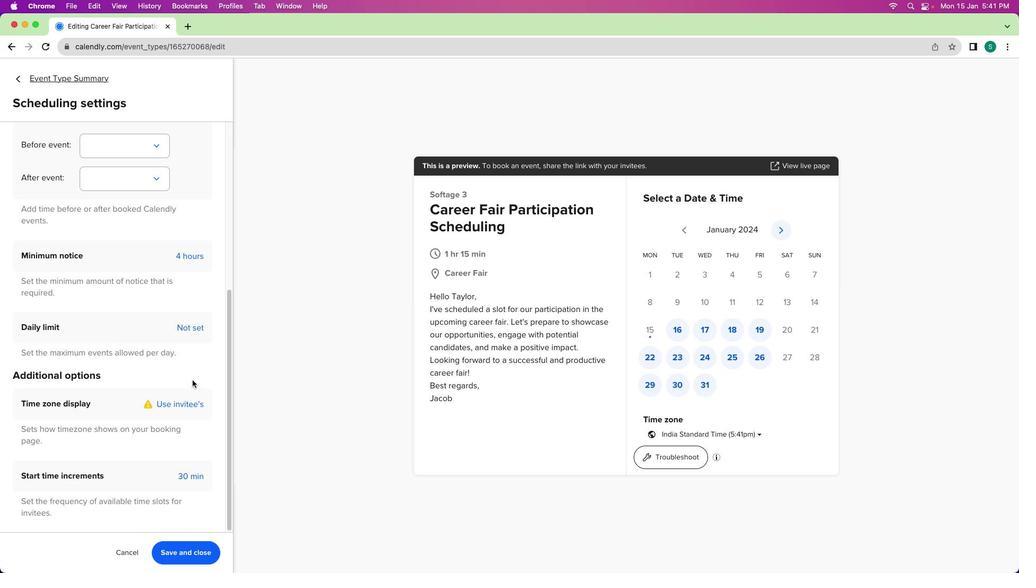 
Action: Mouse moved to (147, 159)
Screenshot: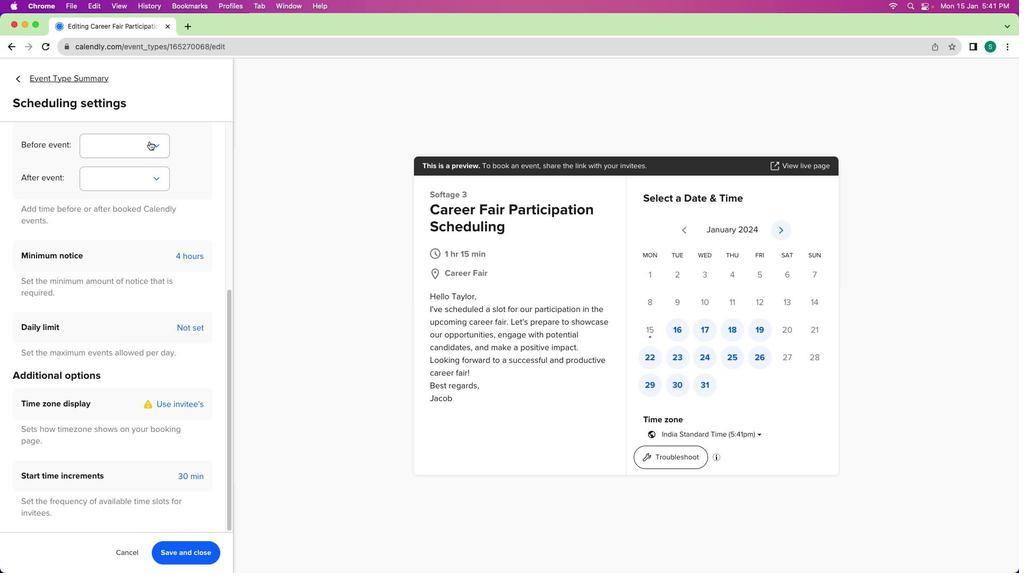 
Action: Mouse pressed left at (147, 159)
Screenshot: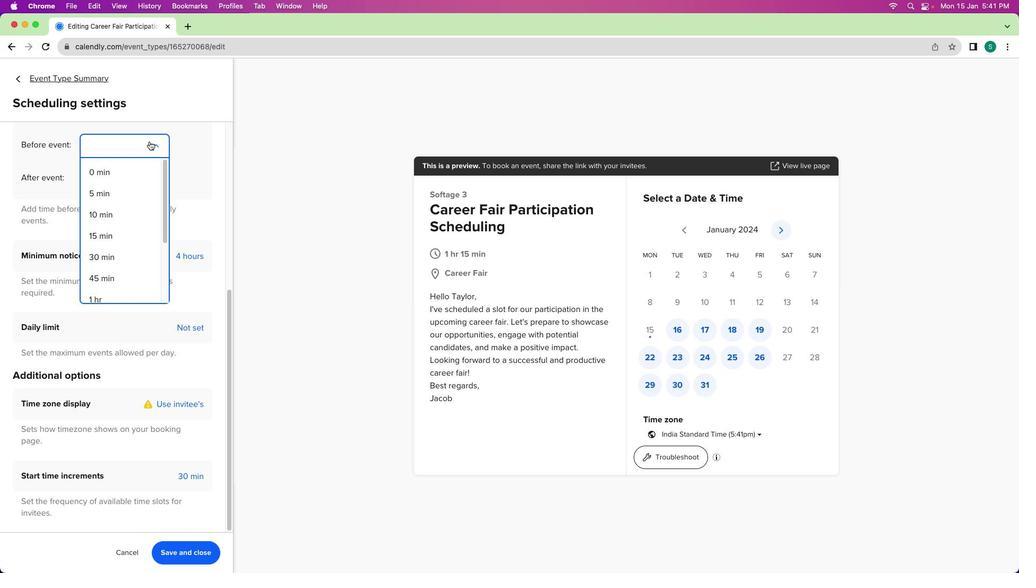 
Action: Mouse moved to (122, 224)
Screenshot: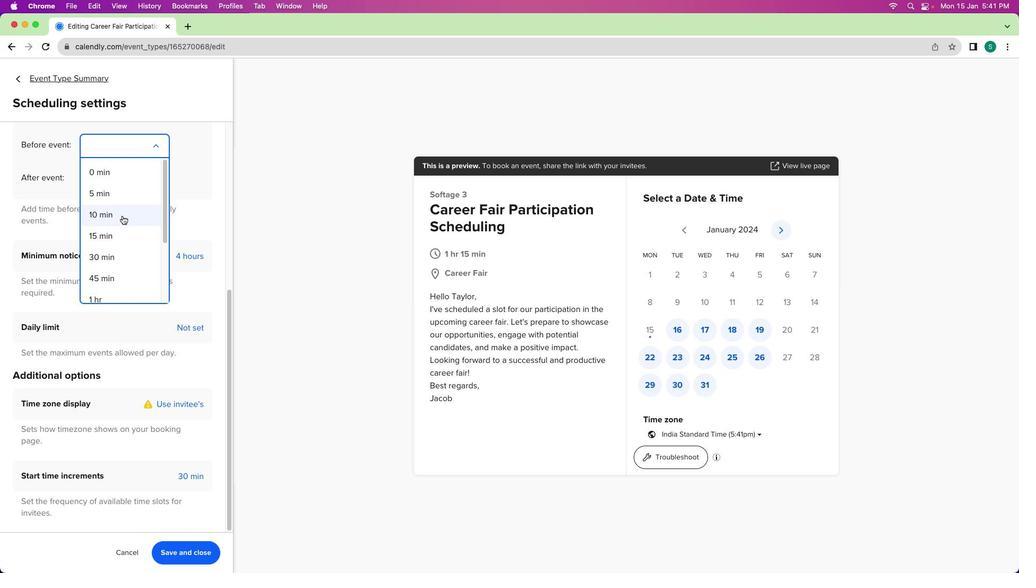 
Action: Mouse pressed left at (122, 224)
Screenshot: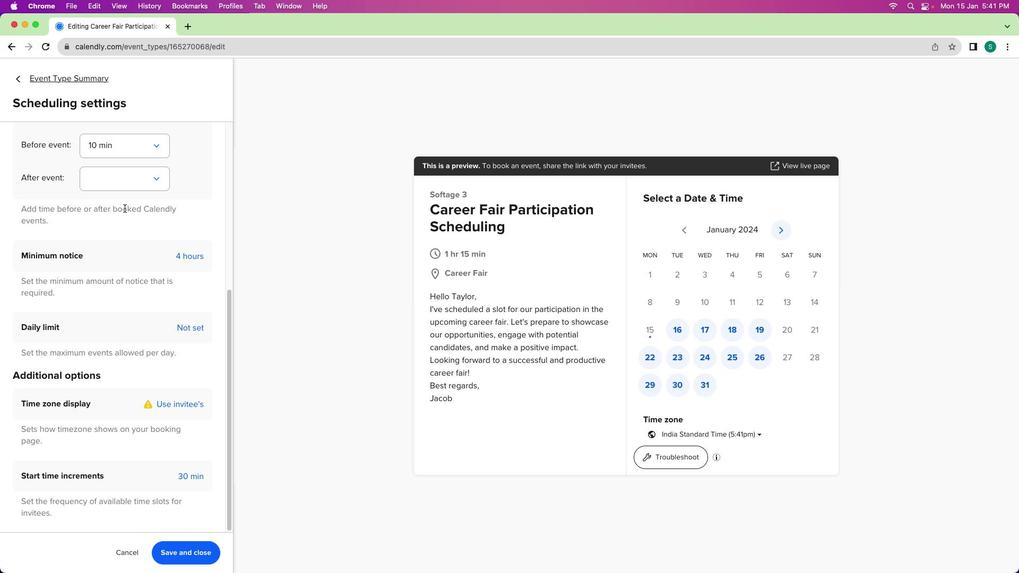 
Action: Mouse moved to (127, 197)
Screenshot: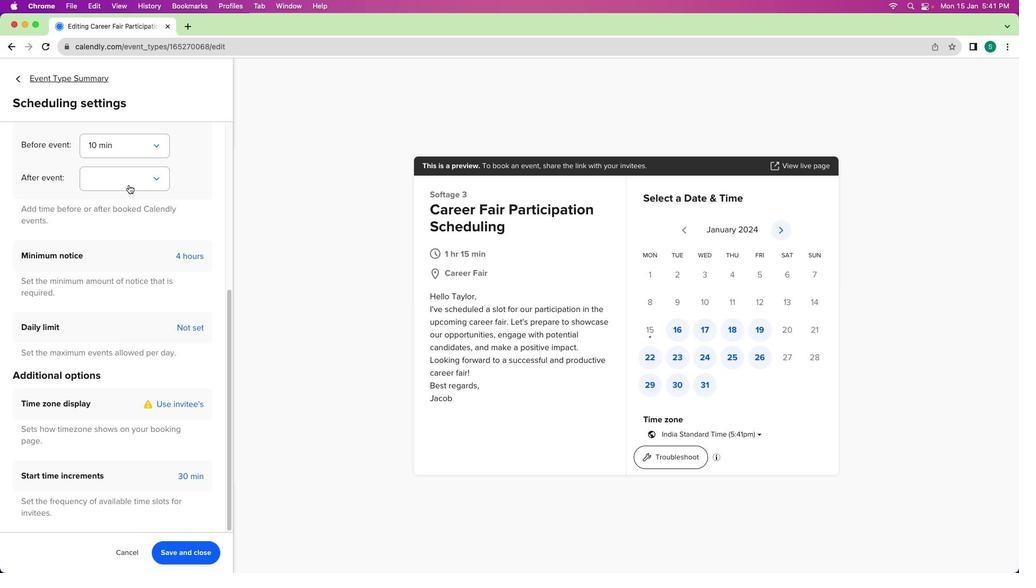 
Action: Mouse pressed left at (127, 197)
Screenshot: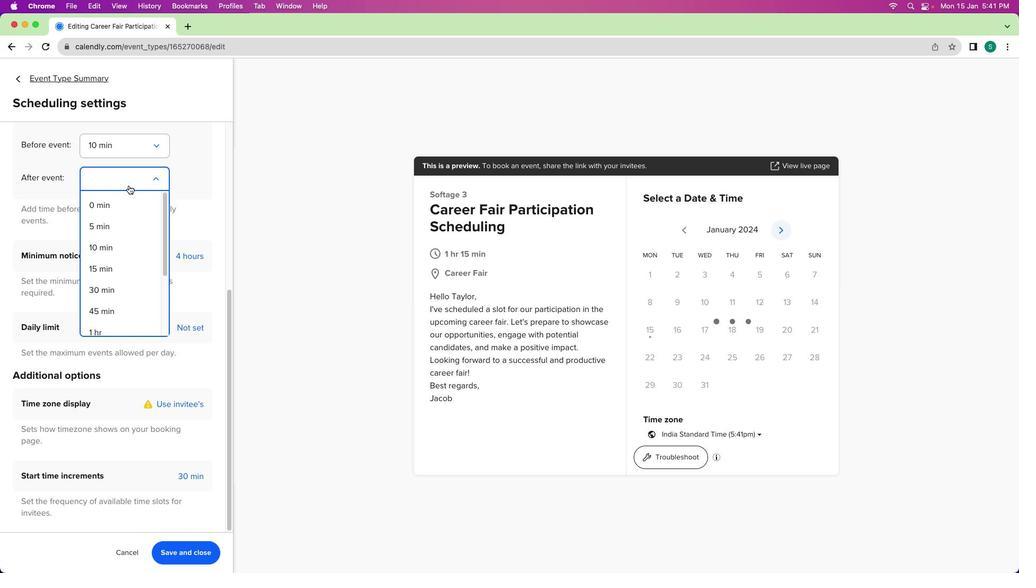 
Action: Mouse moved to (113, 230)
Screenshot: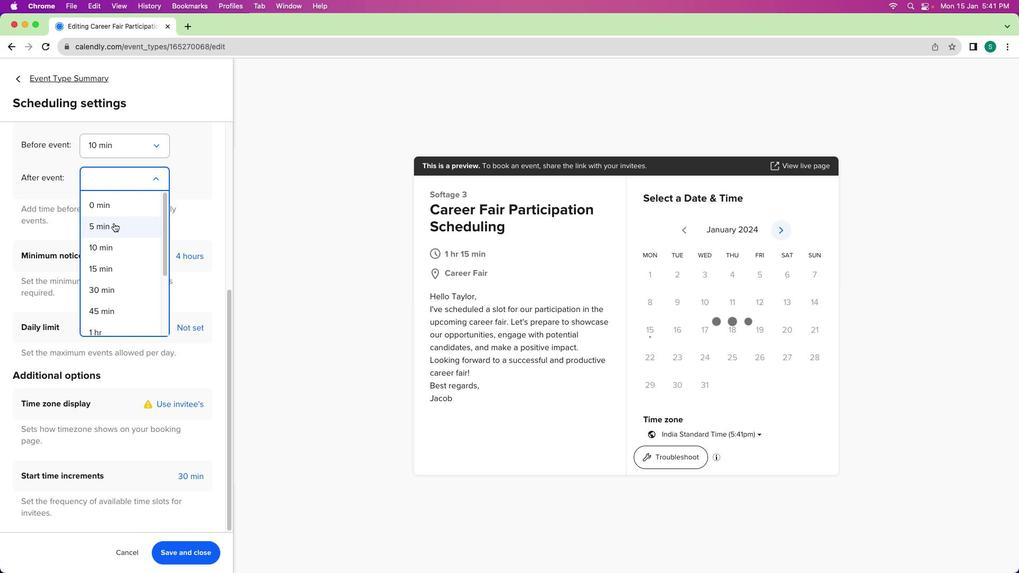 
Action: Mouse pressed left at (113, 230)
Screenshot: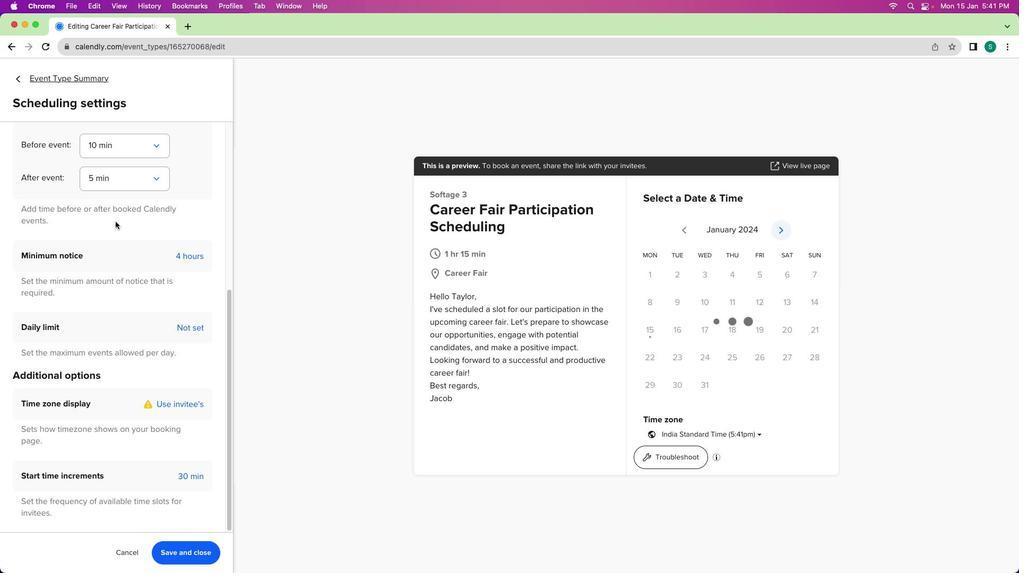 
Action: Mouse moved to (196, 259)
Screenshot: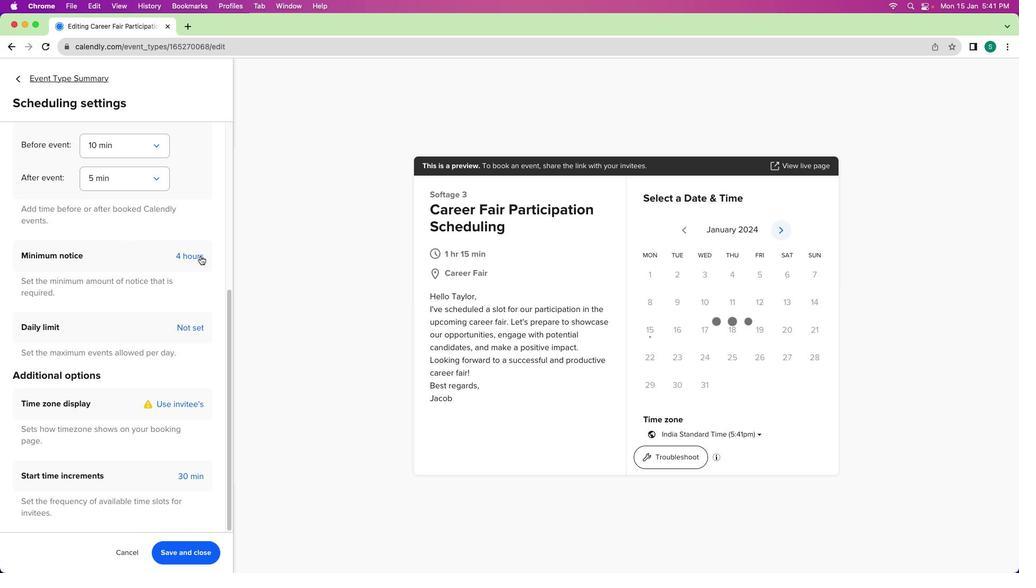 
Action: Mouse pressed left at (196, 259)
Screenshot: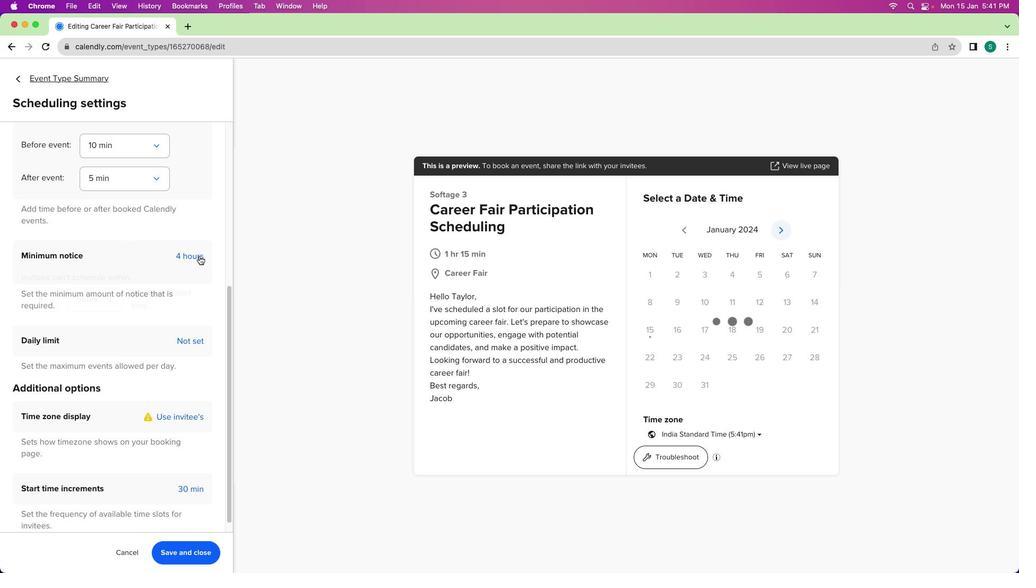 
Action: Mouse moved to (48, 257)
Screenshot: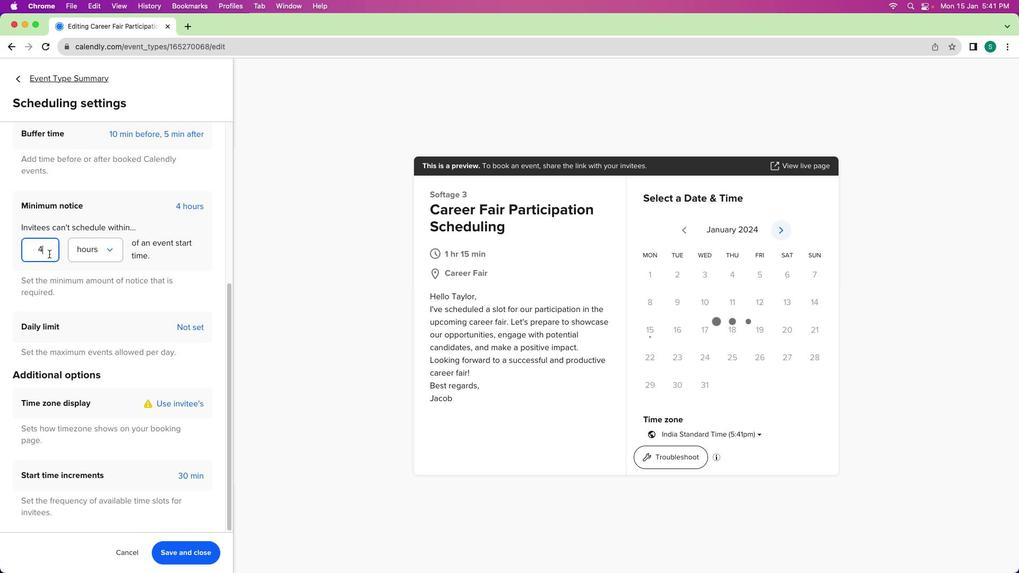 
Action: Mouse pressed left at (48, 257)
Screenshot: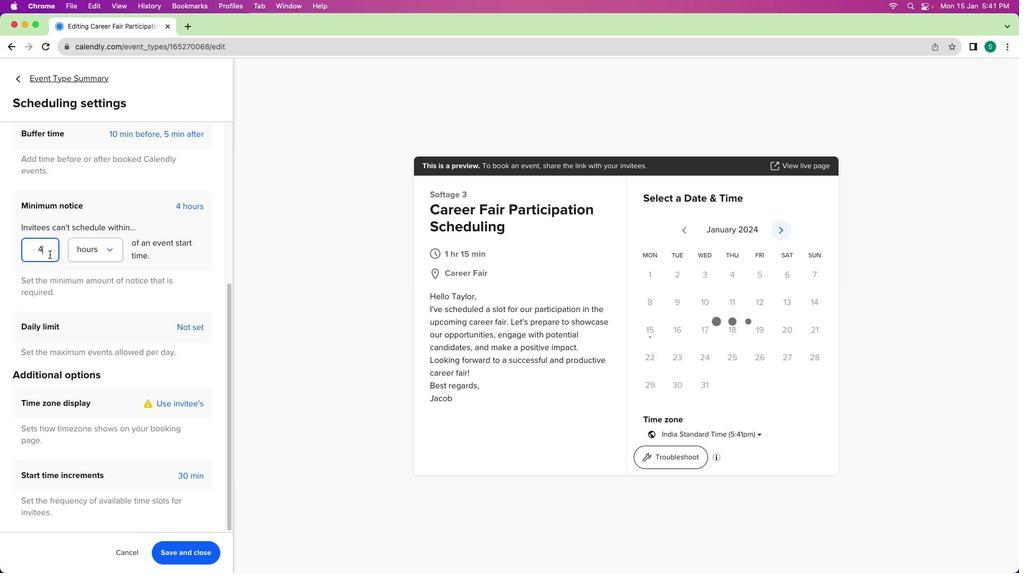 
Action: Mouse moved to (52, 257)
Screenshot: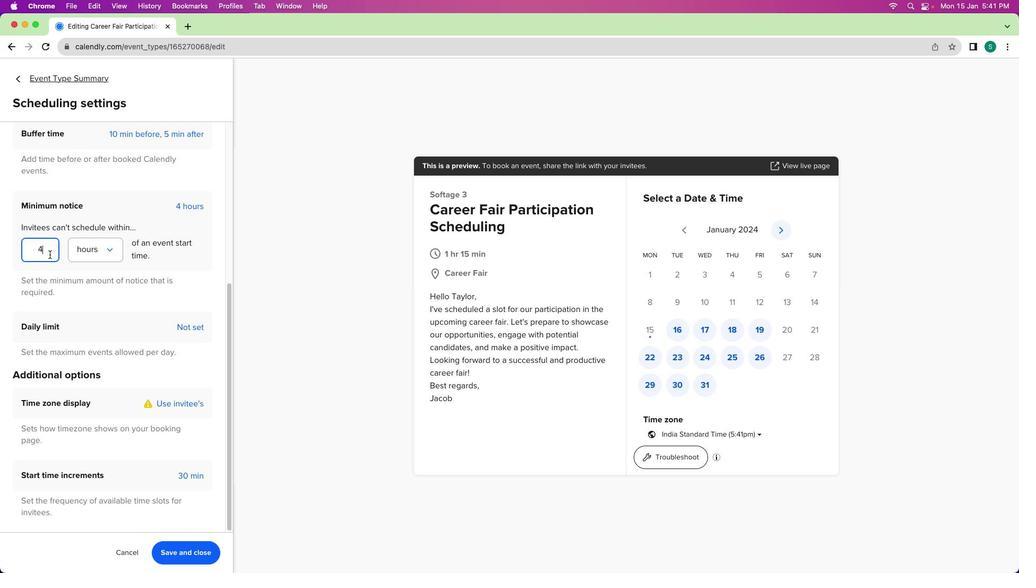 
Action: Key pressed Key.backspace'7'
Screenshot: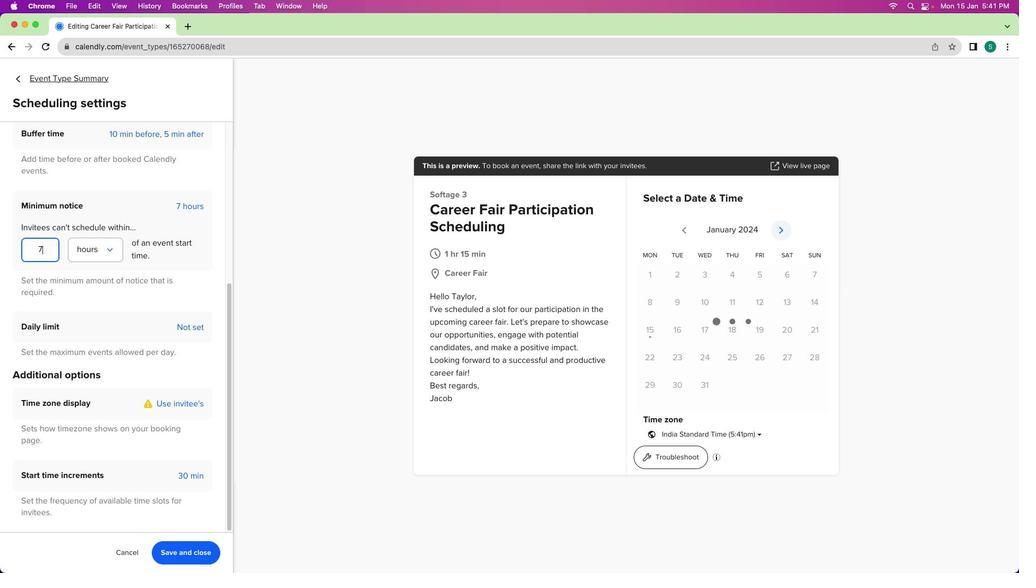 
Action: Mouse moved to (93, 248)
Screenshot: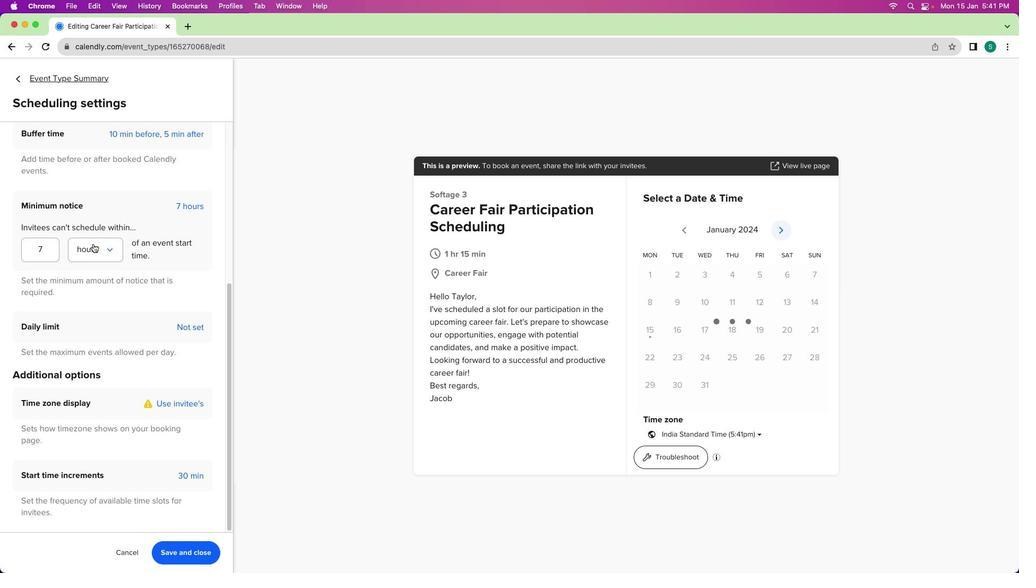 
Action: Mouse pressed left at (93, 248)
Screenshot: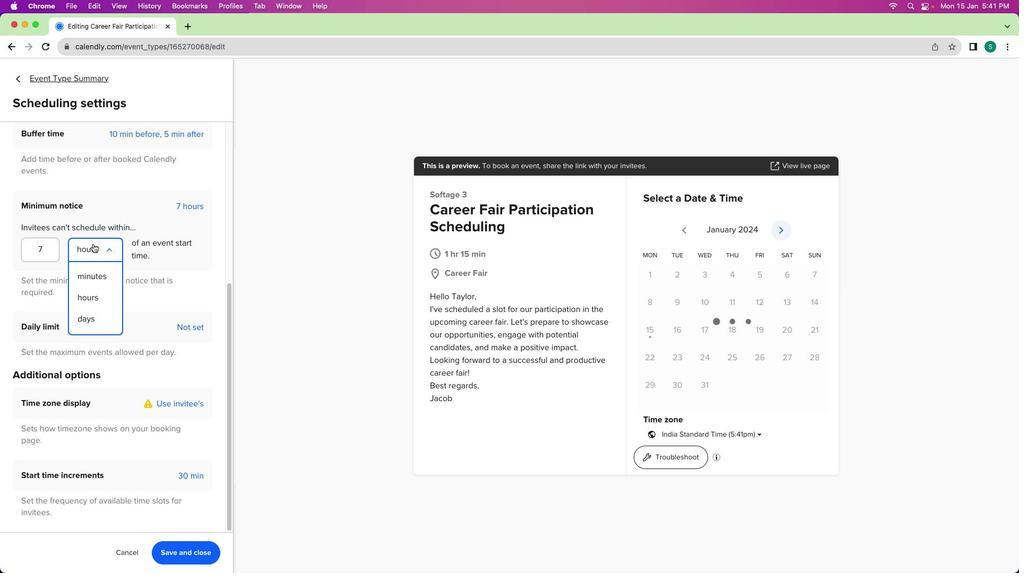 
Action: Mouse moved to (90, 313)
Screenshot: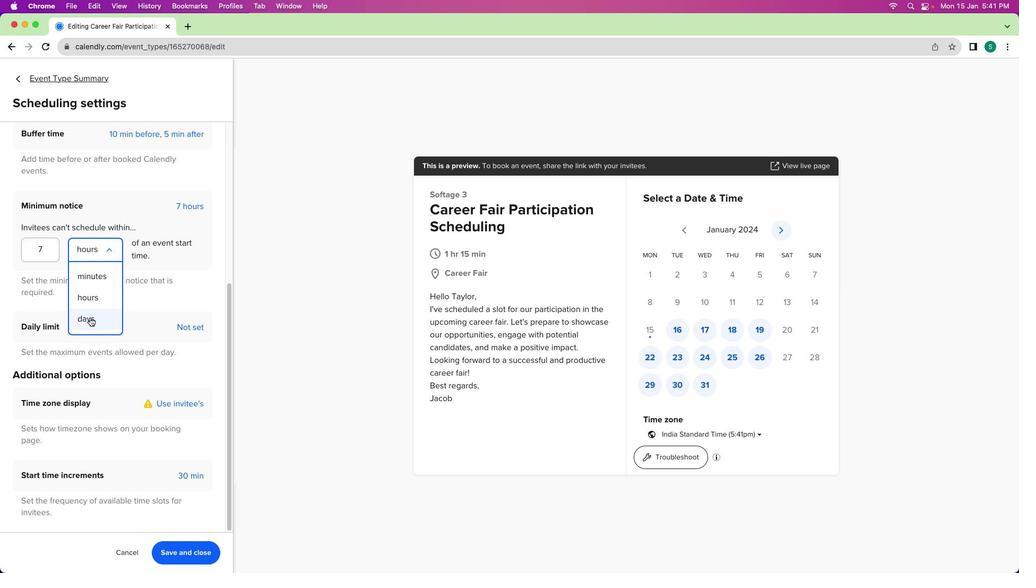 
Action: Mouse pressed left at (90, 313)
Screenshot: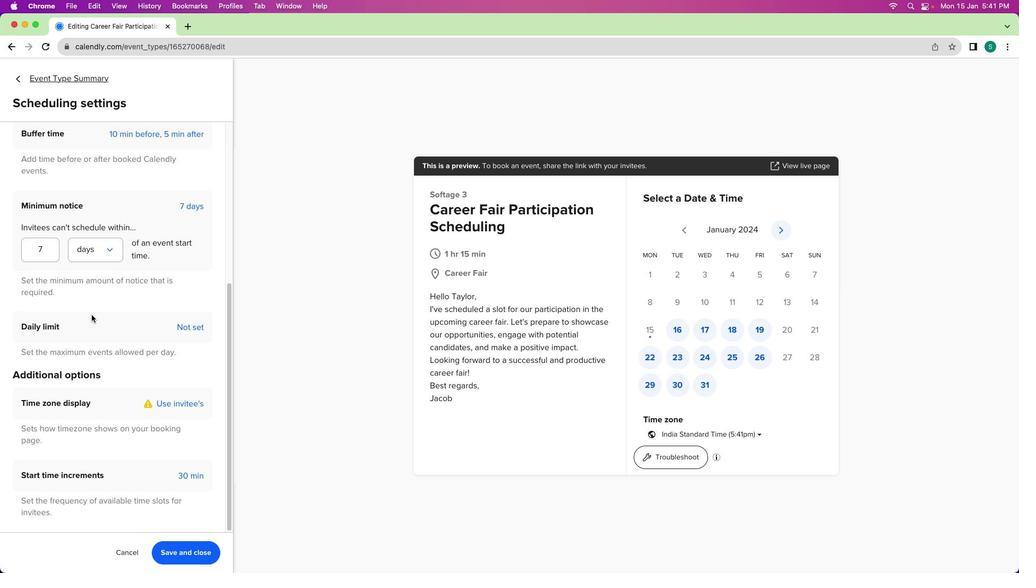 
Action: Mouse moved to (139, 305)
Screenshot: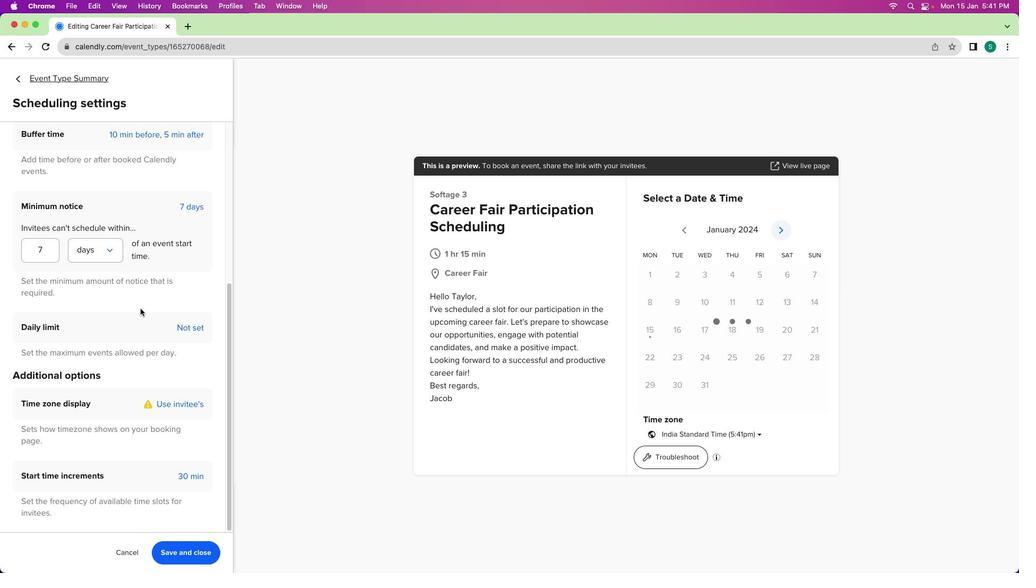 
Action: Mouse scrolled (139, 305) with delta (3, 34)
Screenshot: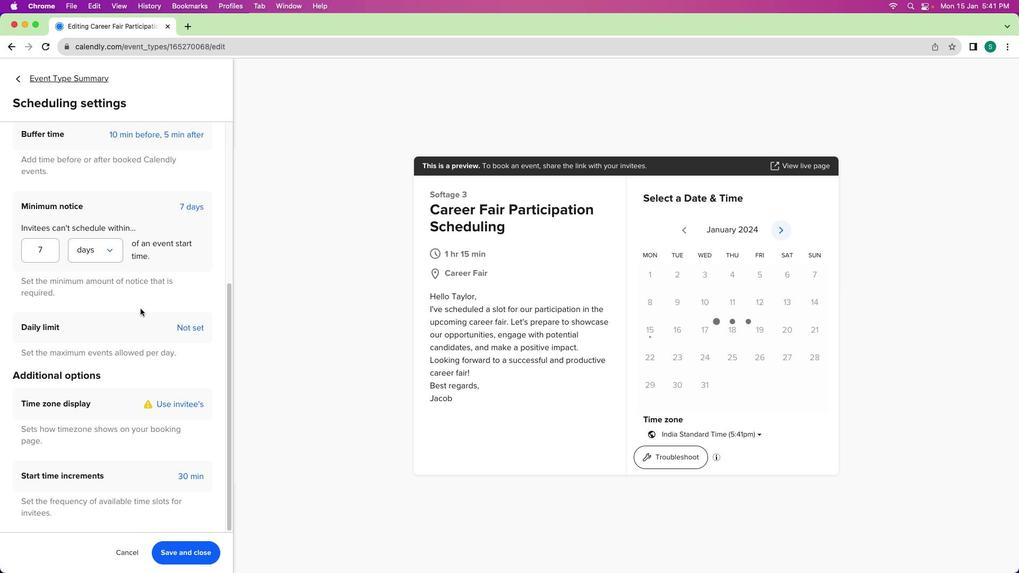 
Action: Mouse scrolled (139, 305) with delta (3, 34)
Screenshot: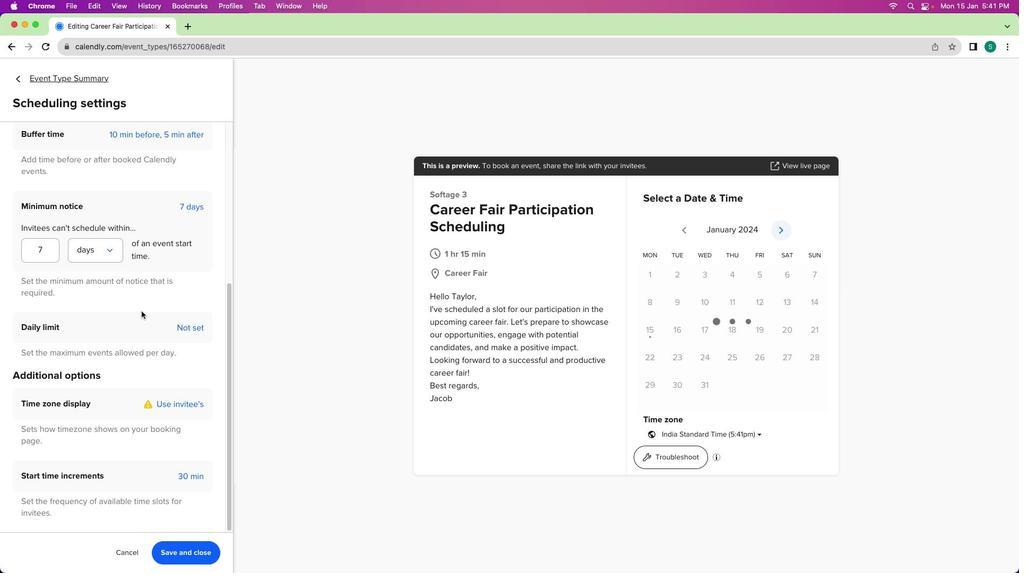 
Action: Mouse scrolled (139, 305) with delta (3, 33)
Screenshot: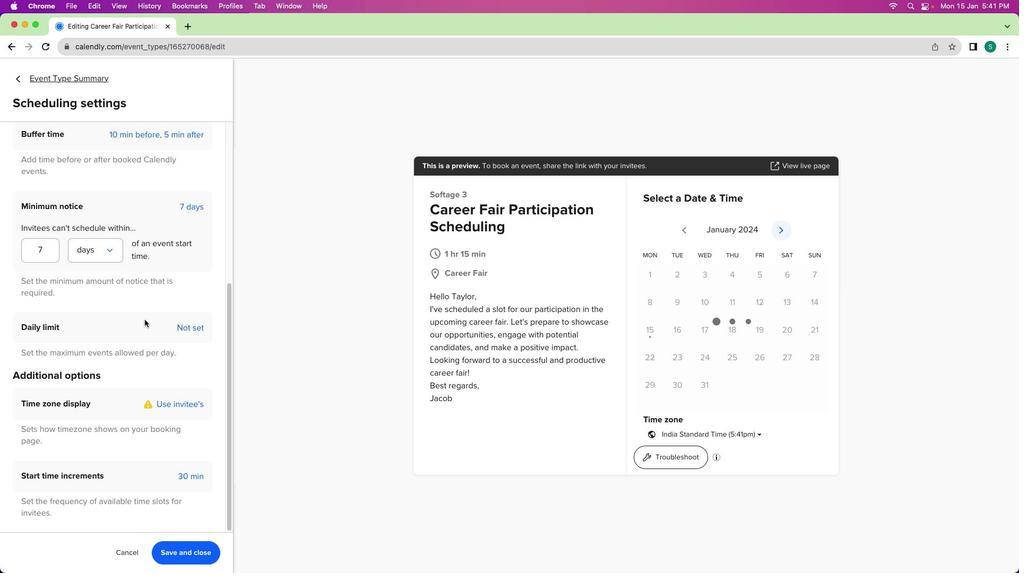
Action: Mouse scrolled (139, 305) with delta (3, 32)
Screenshot: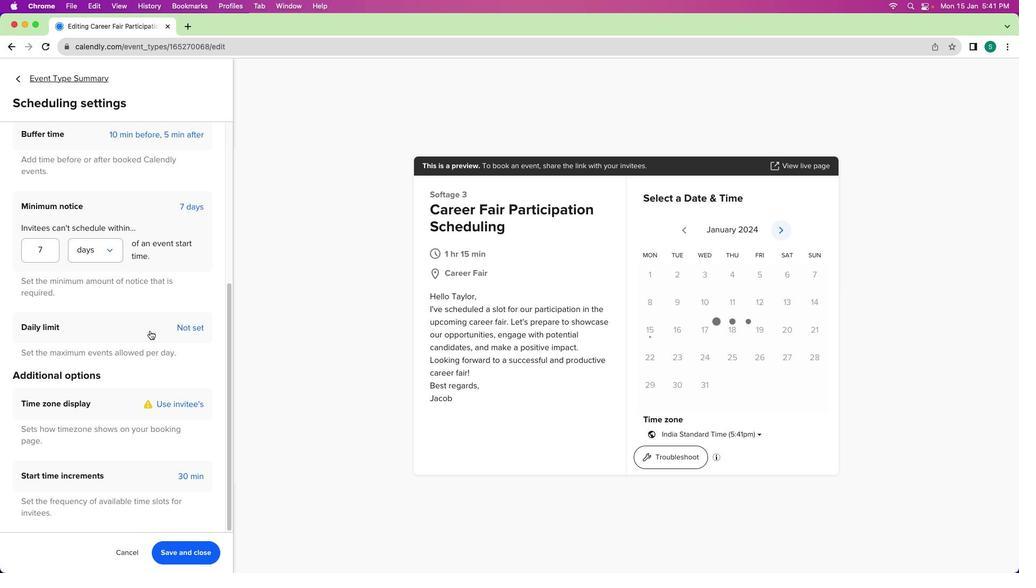 
Action: Mouse moved to (177, 508)
Screenshot: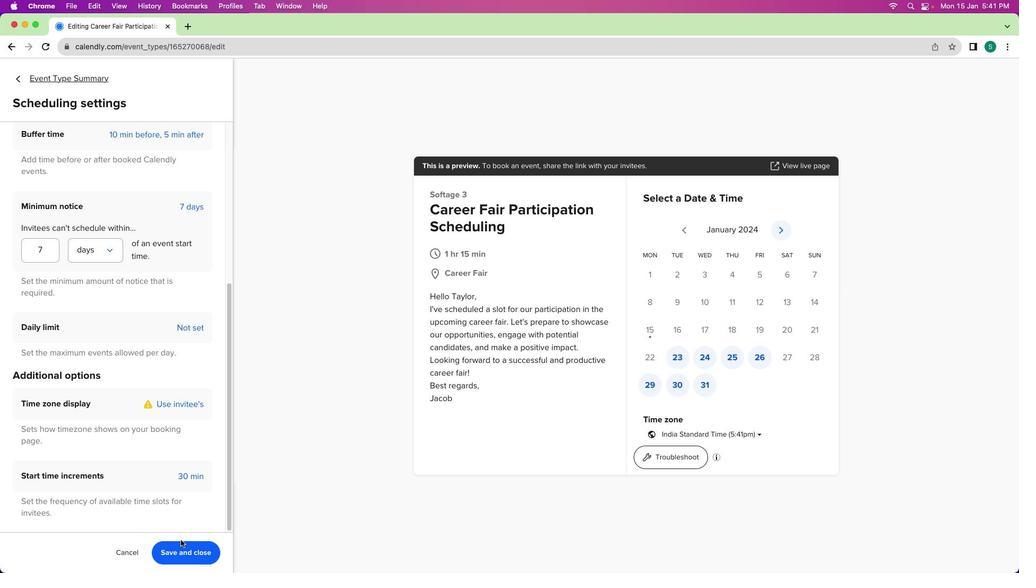 
Action: Mouse pressed left at (177, 508)
Screenshot: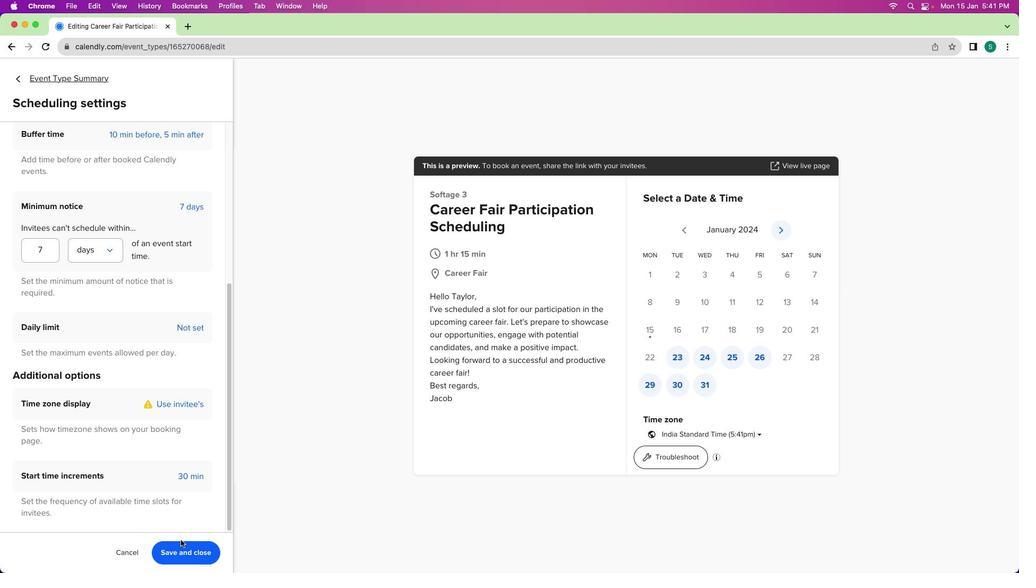 
Action: Mouse moved to (179, 520)
Screenshot: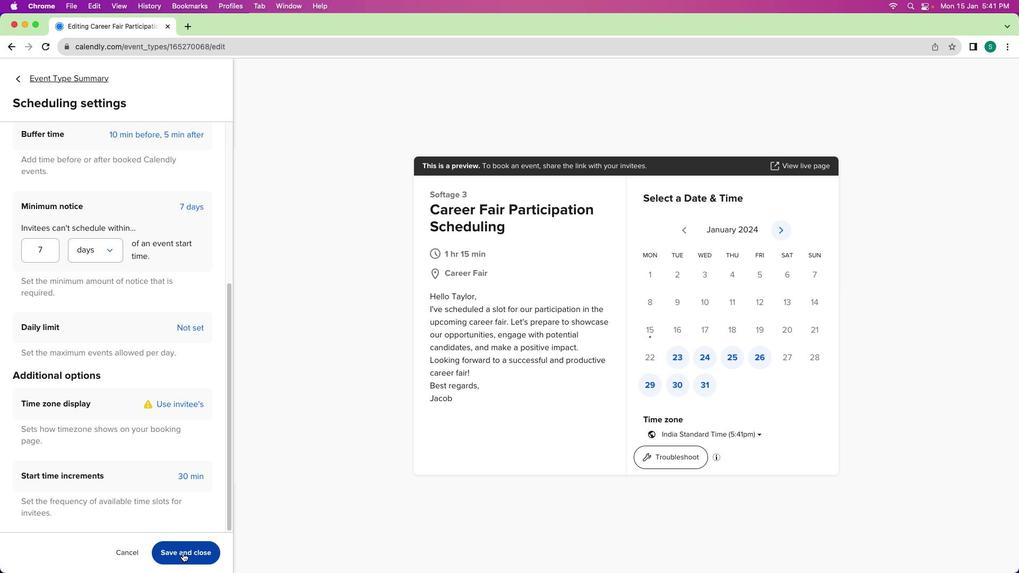 
Action: Mouse pressed left at (179, 520)
Screenshot: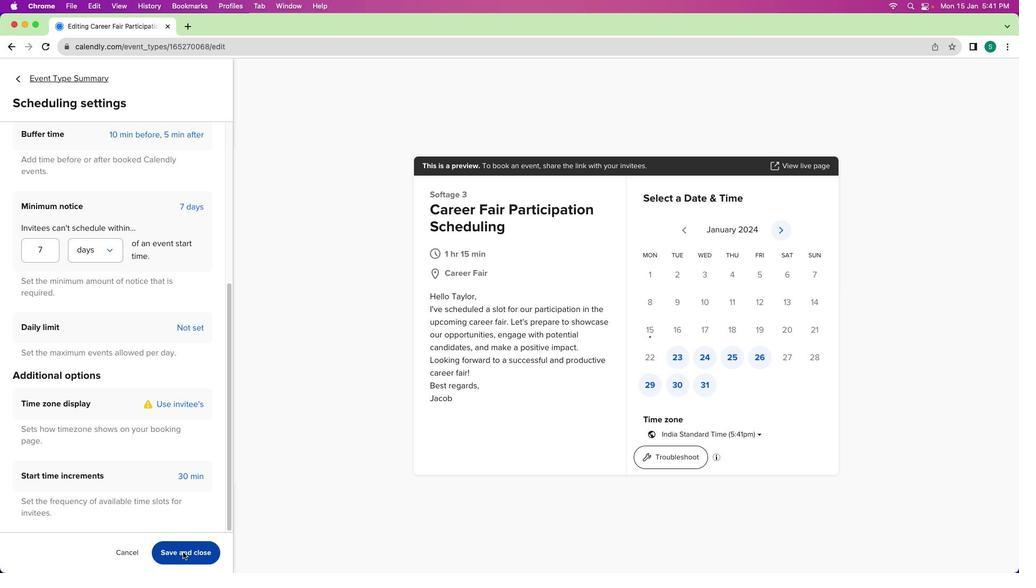 
Action: Mouse moved to (51, 104)
Screenshot: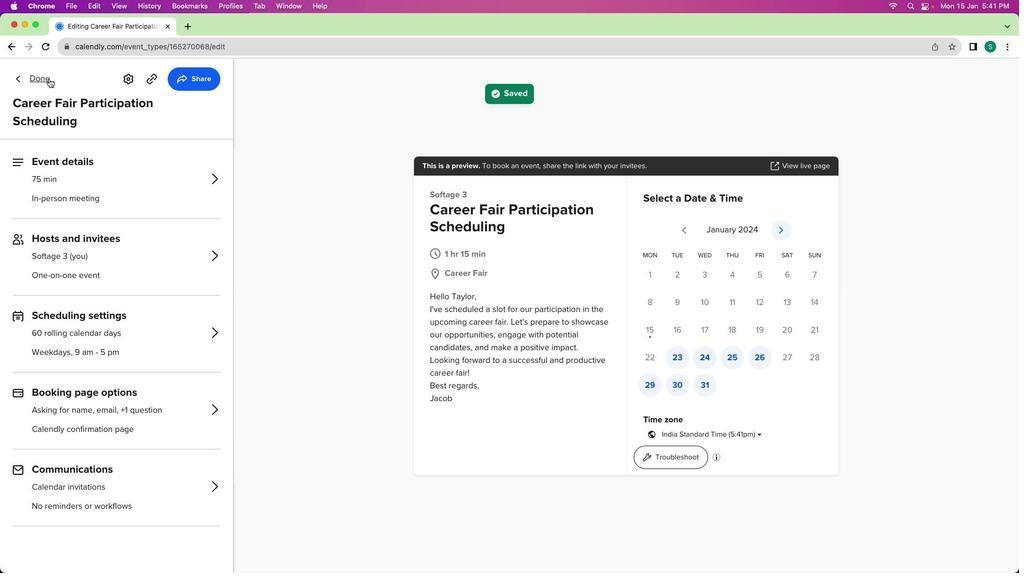 
Action: Mouse pressed left at (51, 104)
Screenshot: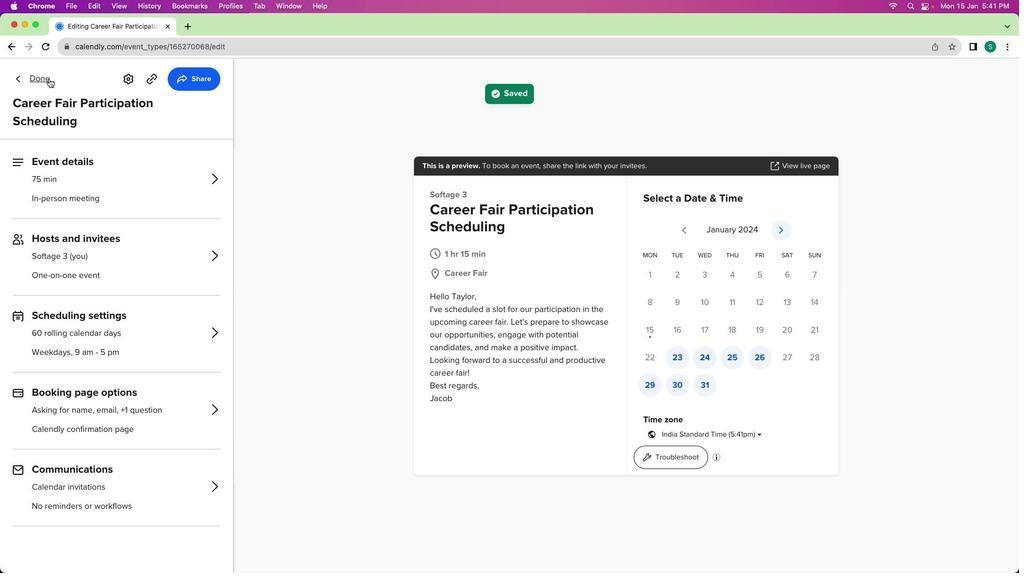 
Action: Mouse moved to (354, 324)
Screenshot: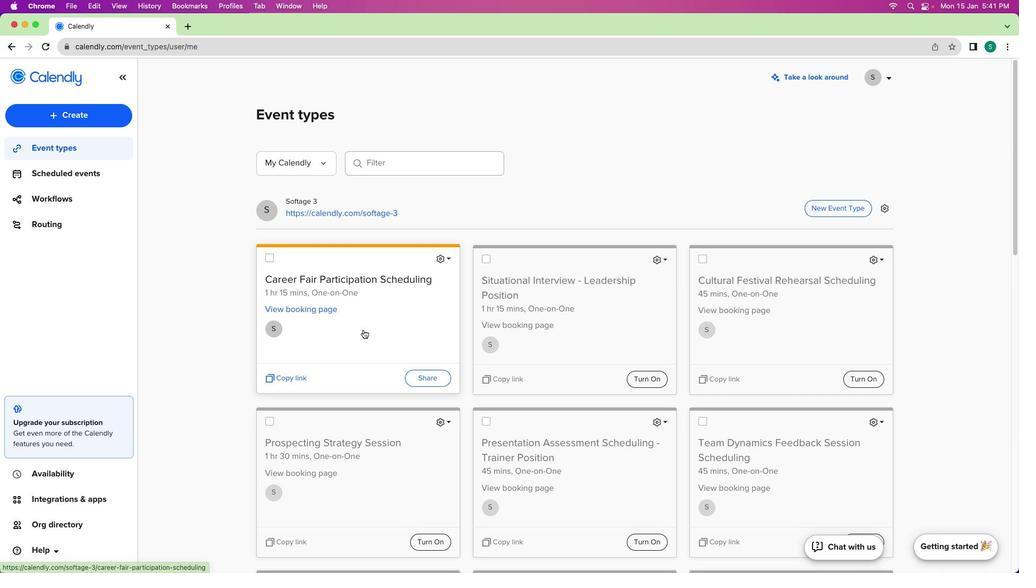 
